 Task: Create a due date automation trigger when advanced on, 2 hours after a card is due add basic assigned to member @aryan.
Action: Mouse moved to (1235, 339)
Screenshot: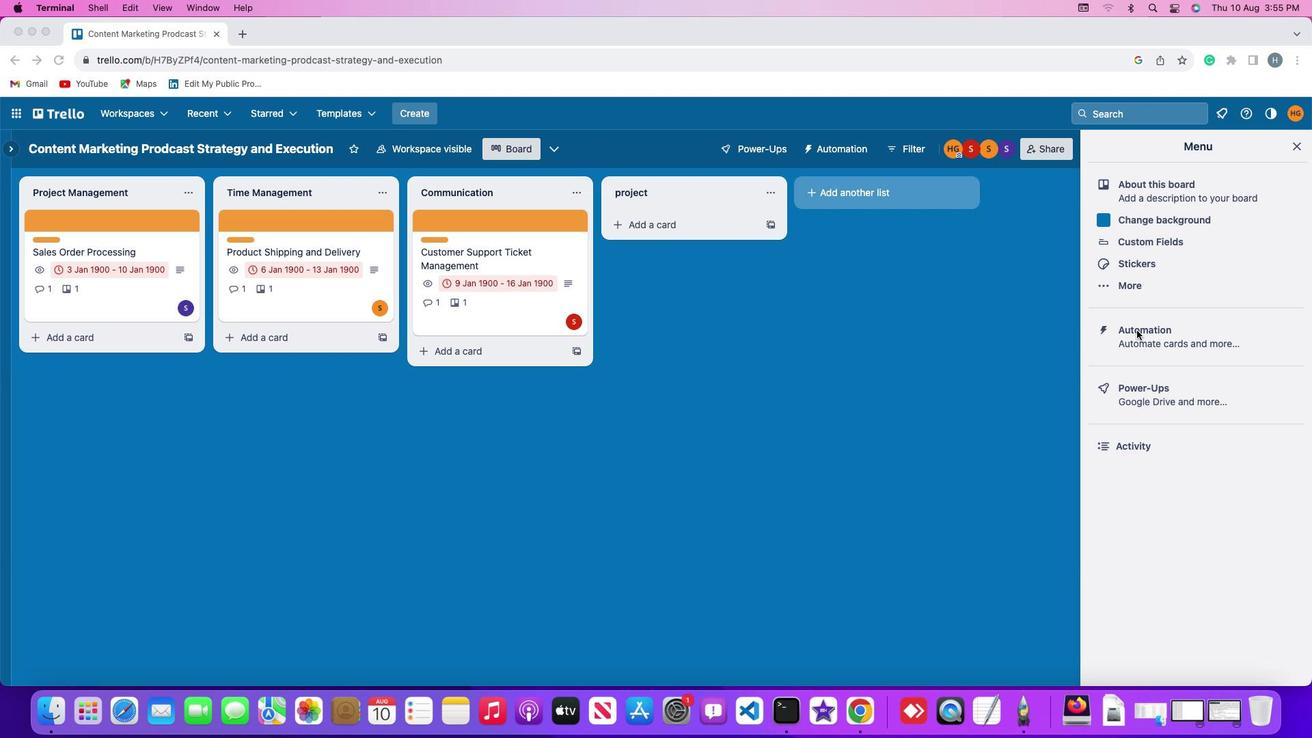 
Action: Mouse pressed left at (1235, 339)
Screenshot: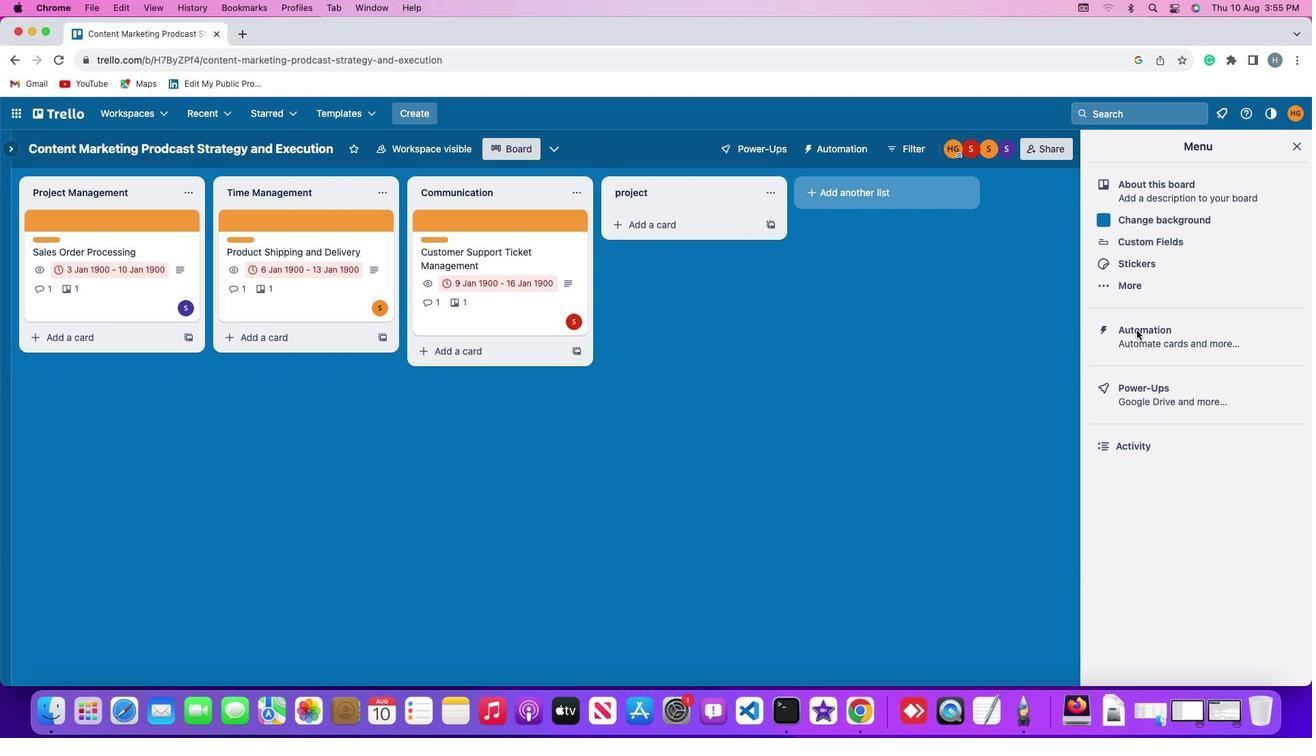 
Action: Mouse pressed left at (1235, 339)
Screenshot: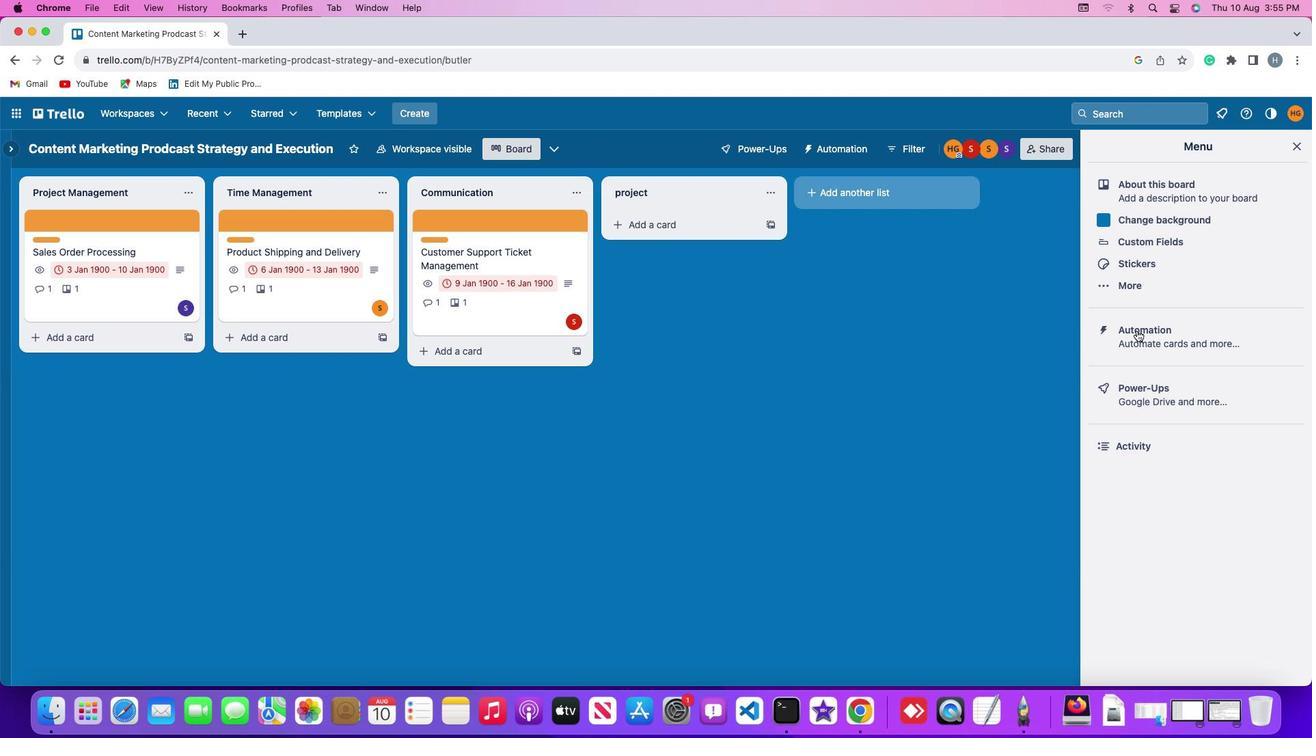 
Action: Mouse moved to (15, 332)
Screenshot: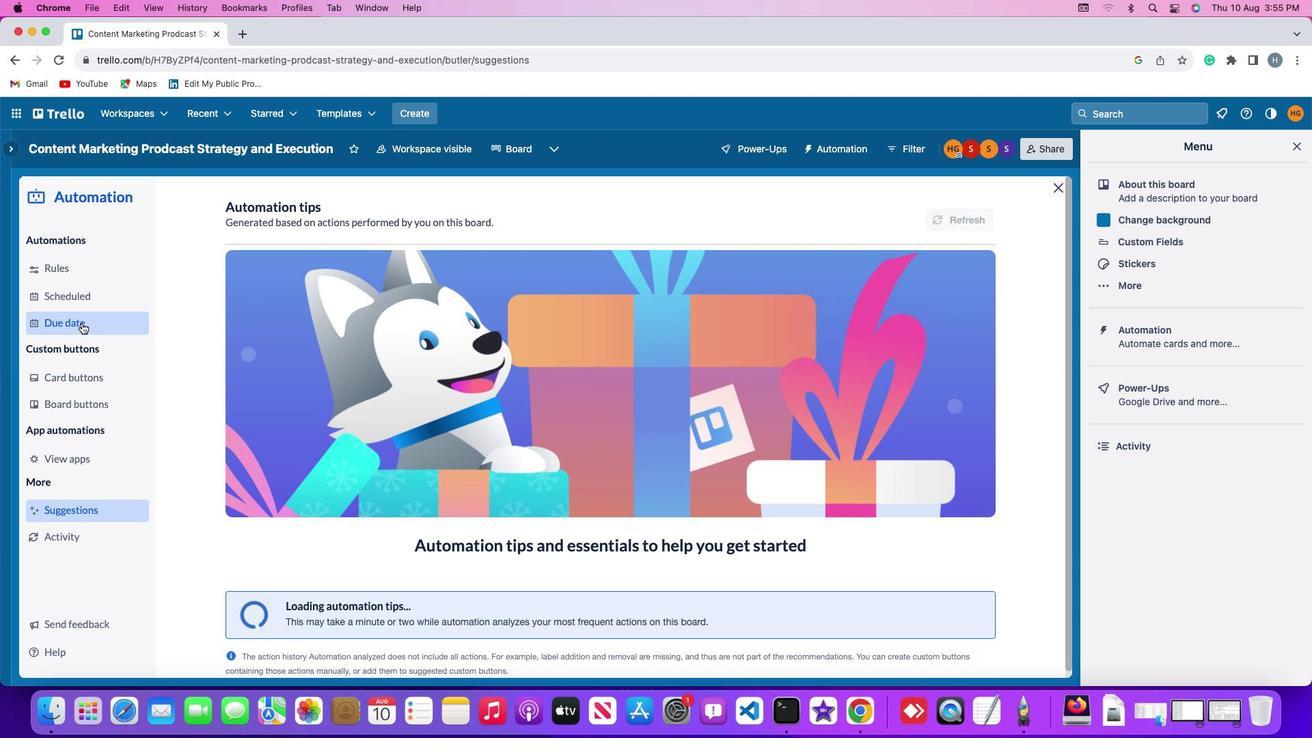 
Action: Mouse pressed left at (15, 332)
Screenshot: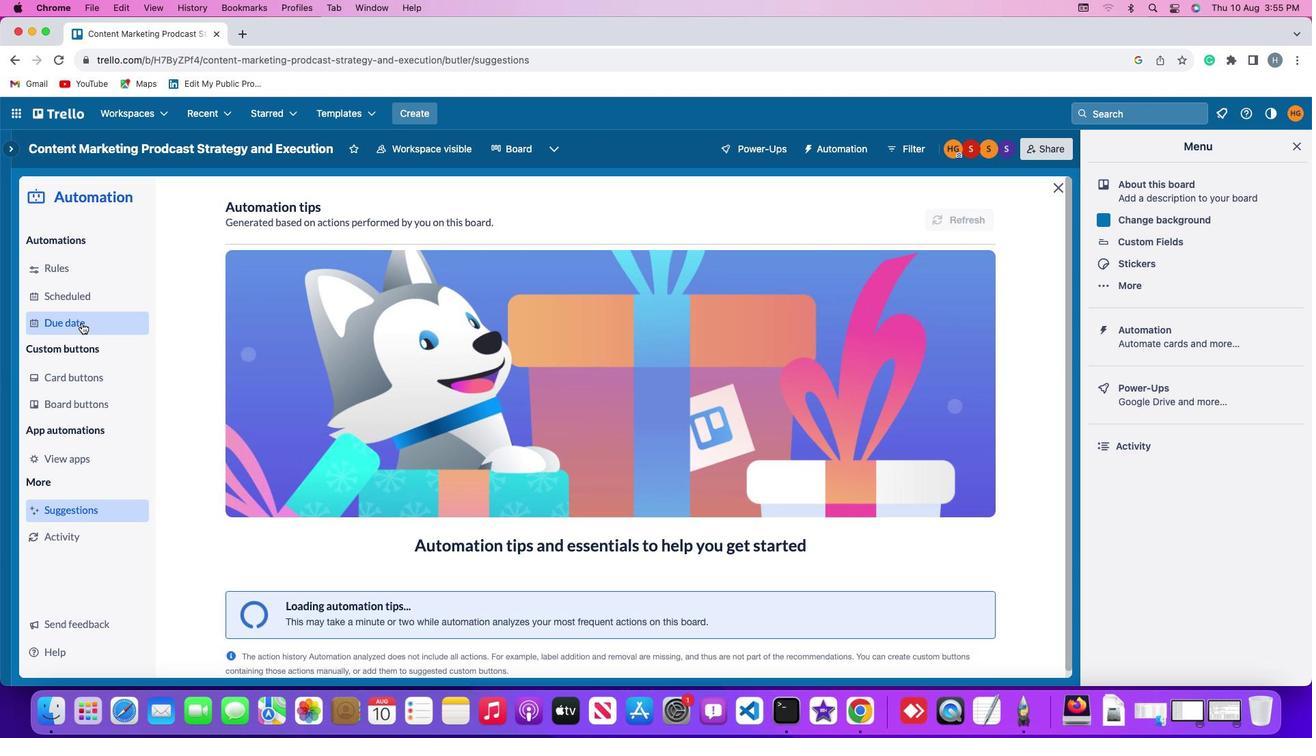 
Action: Mouse moved to (975, 212)
Screenshot: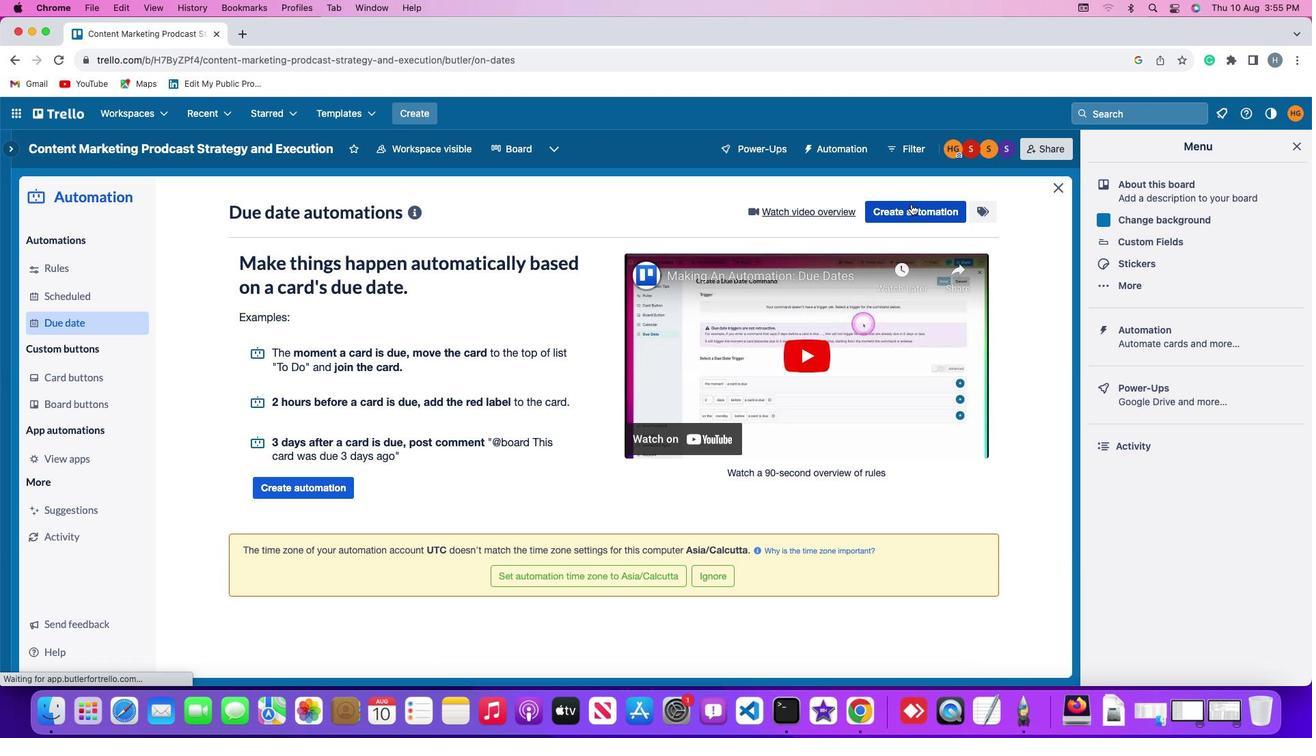 
Action: Mouse pressed left at (975, 212)
Screenshot: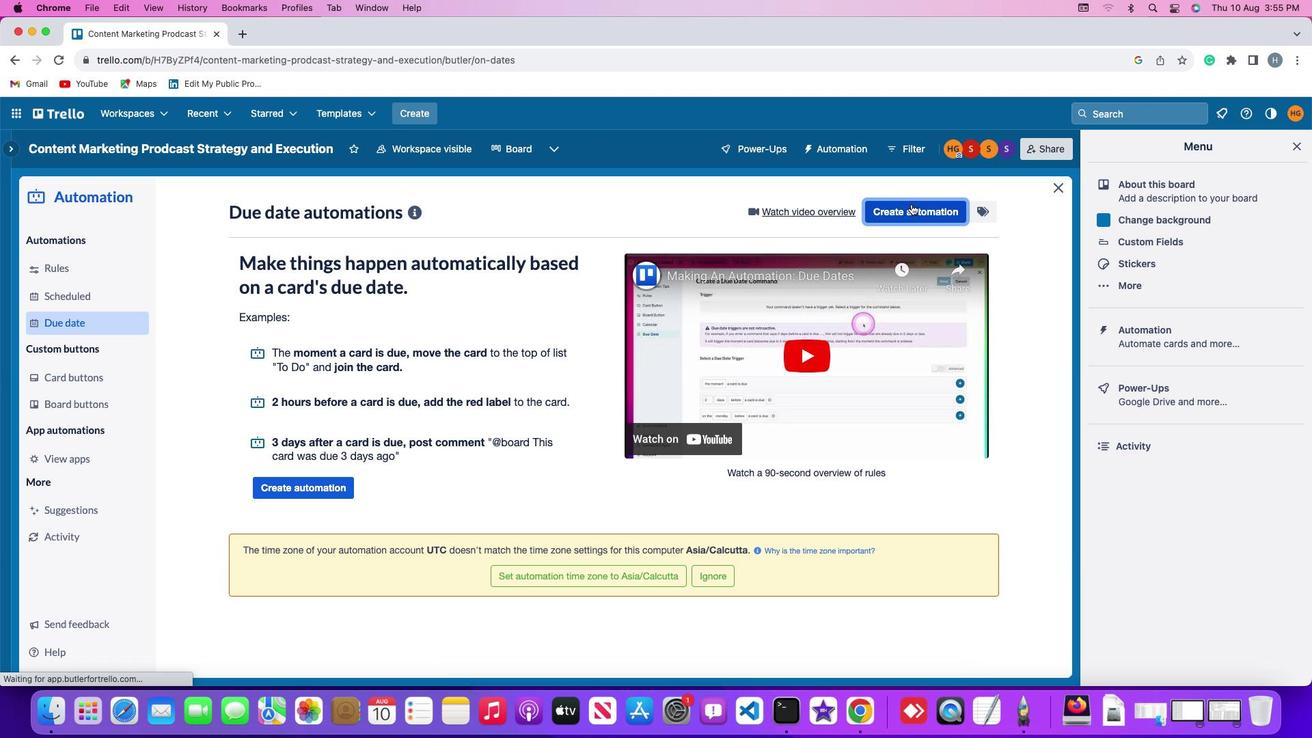 
Action: Mouse moved to (228, 354)
Screenshot: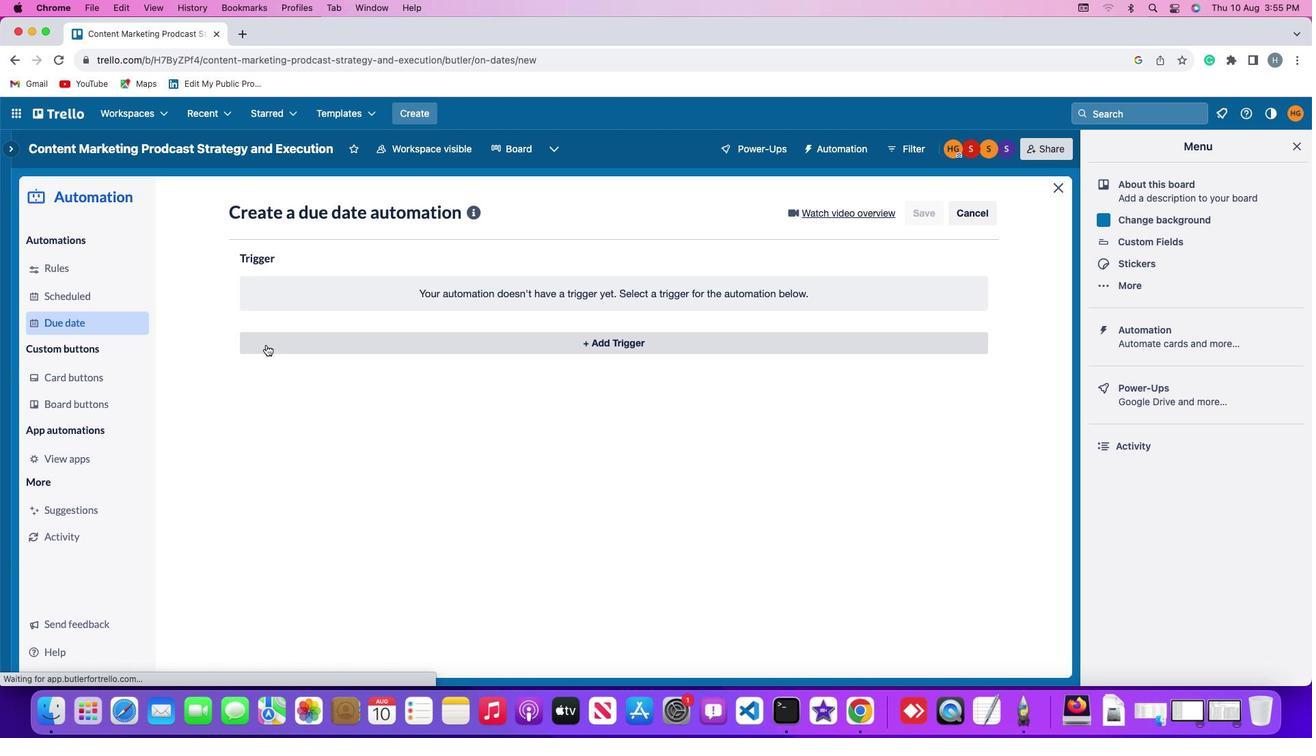 
Action: Mouse pressed left at (228, 354)
Screenshot: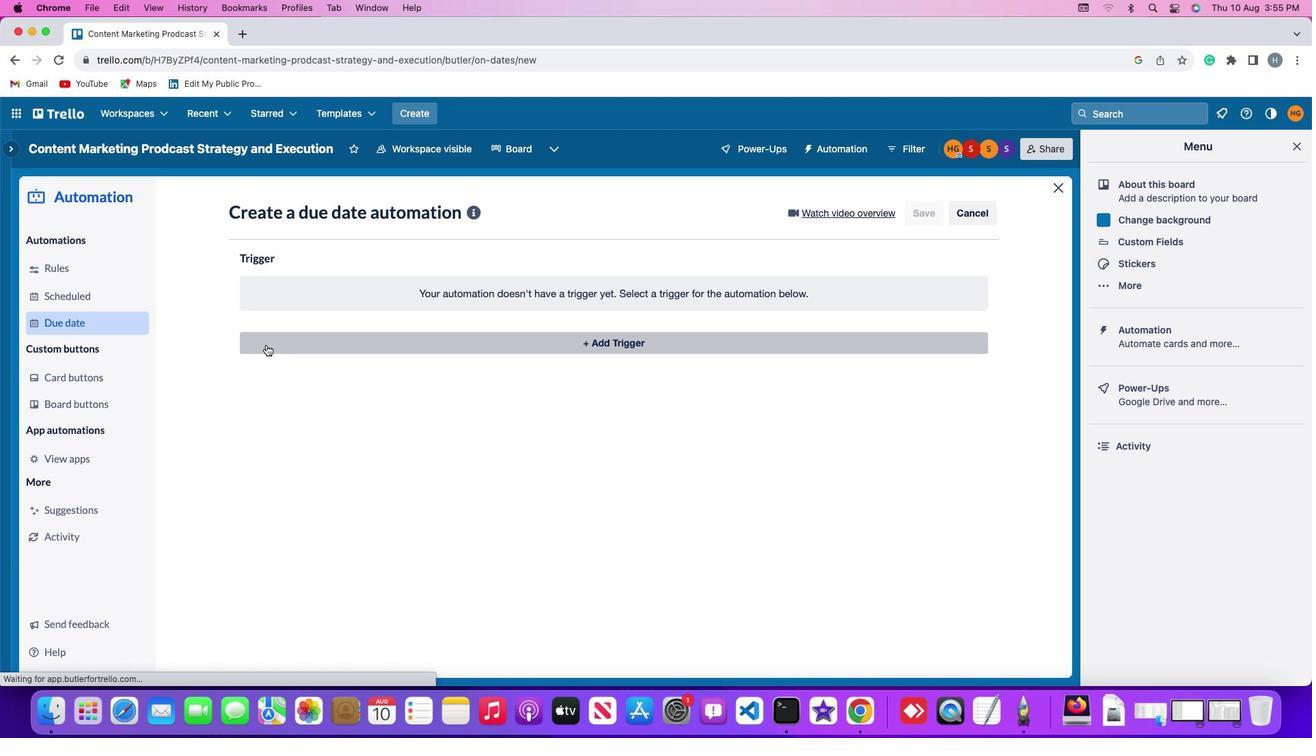 
Action: Mouse moved to (231, 556)
Screenshot: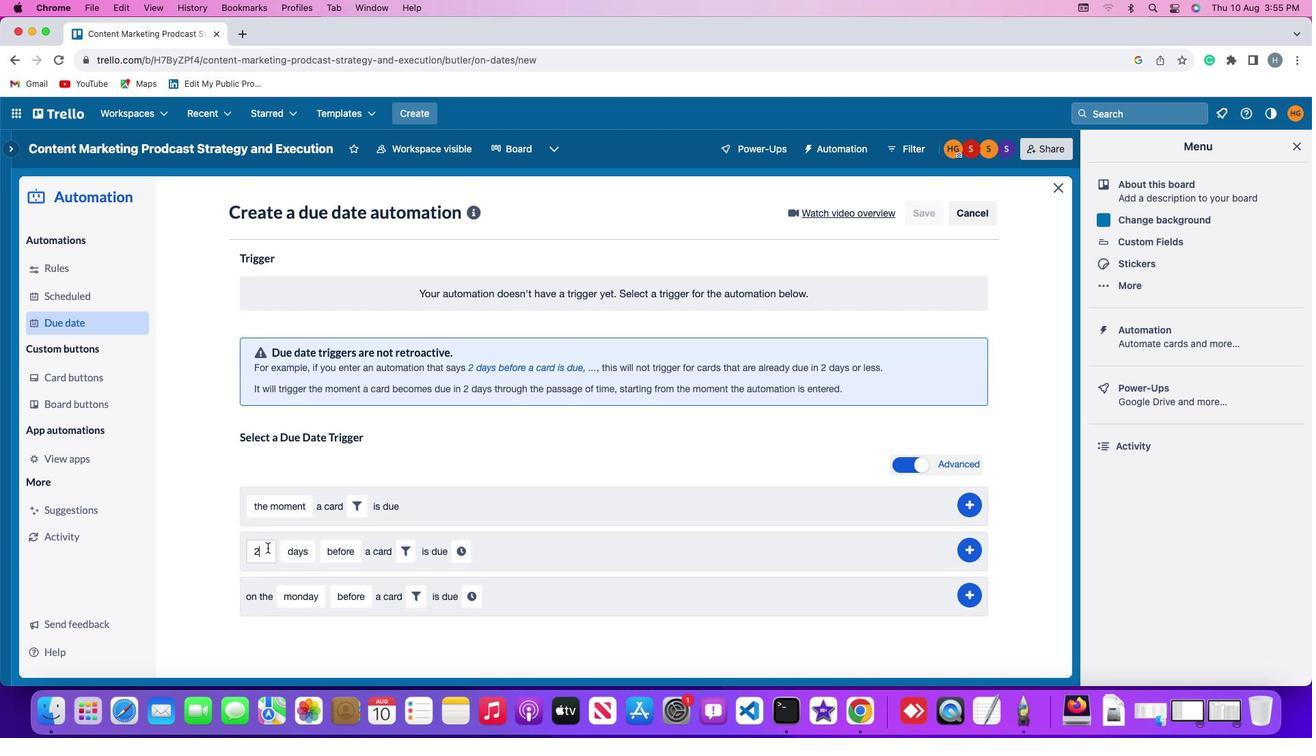 
Action: Mouse pressed left at (231, 556)
Screenshot: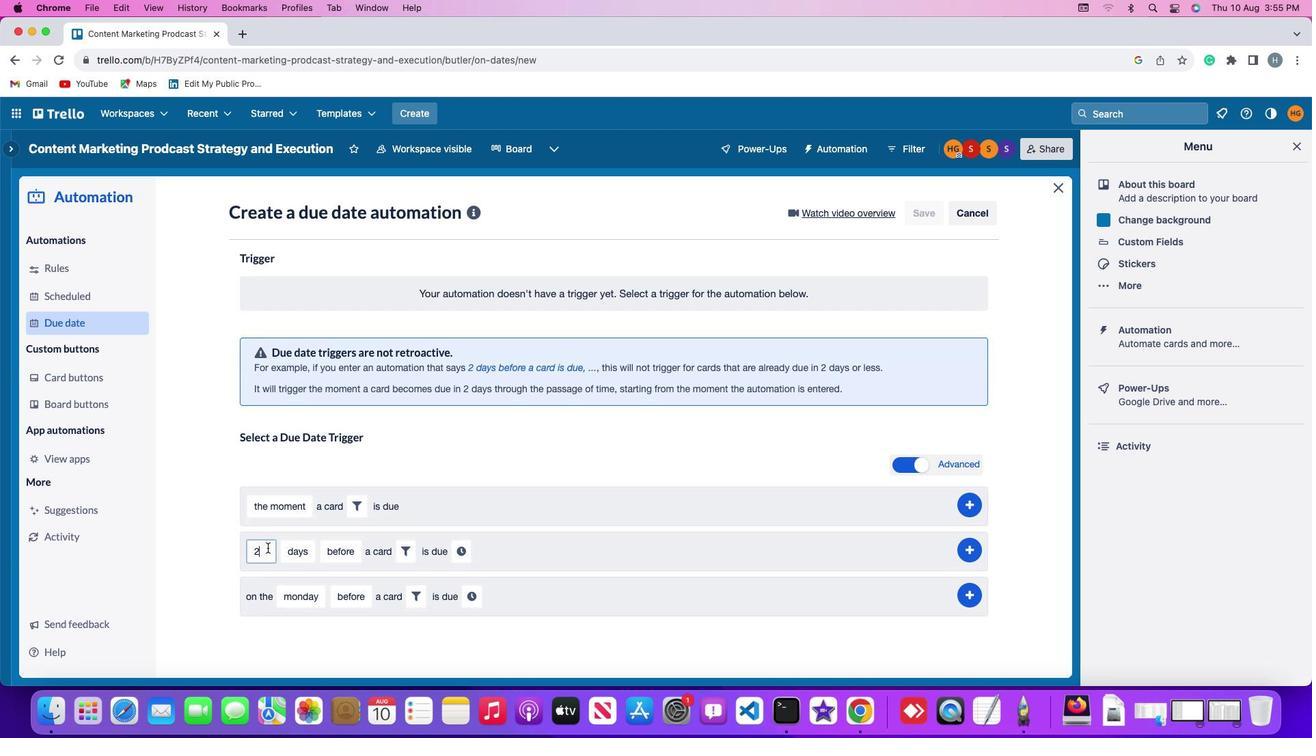 
Action: Mouse moved to (231, 557)
Screenshot: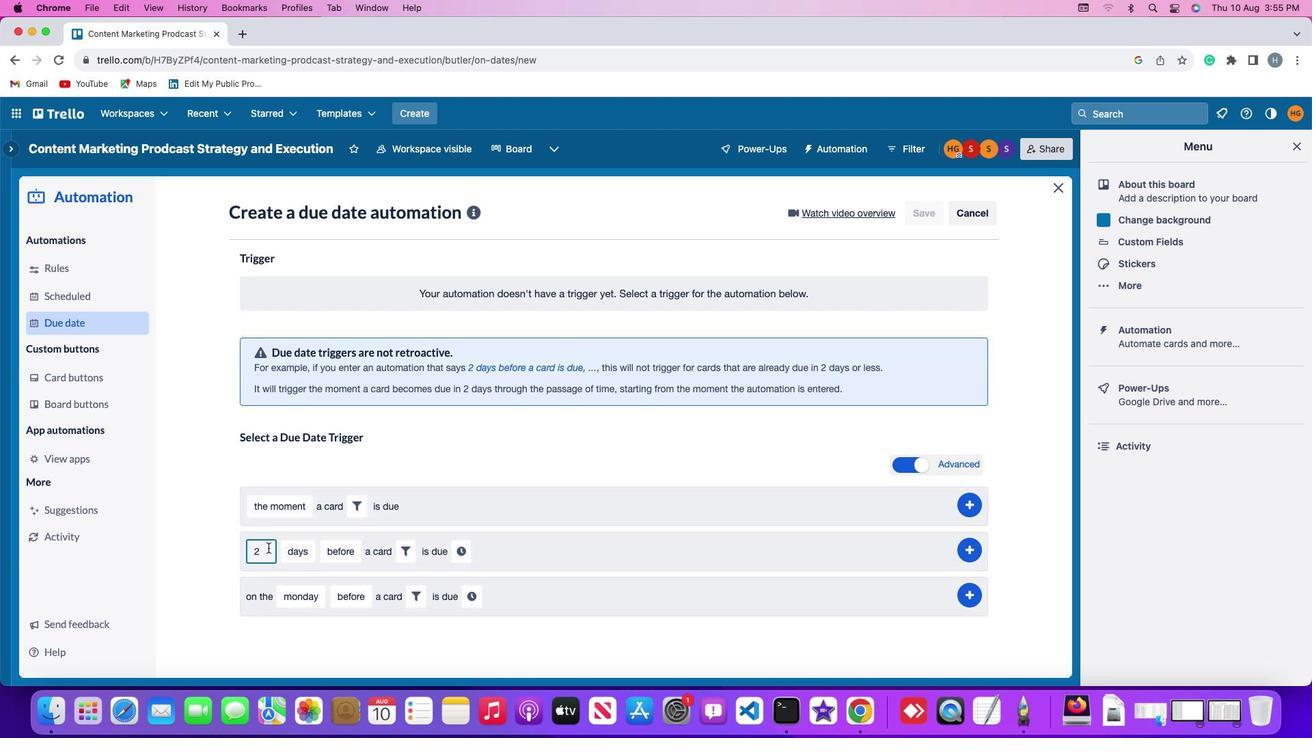 
Action: Key pressed Key.backspace
Screenshot: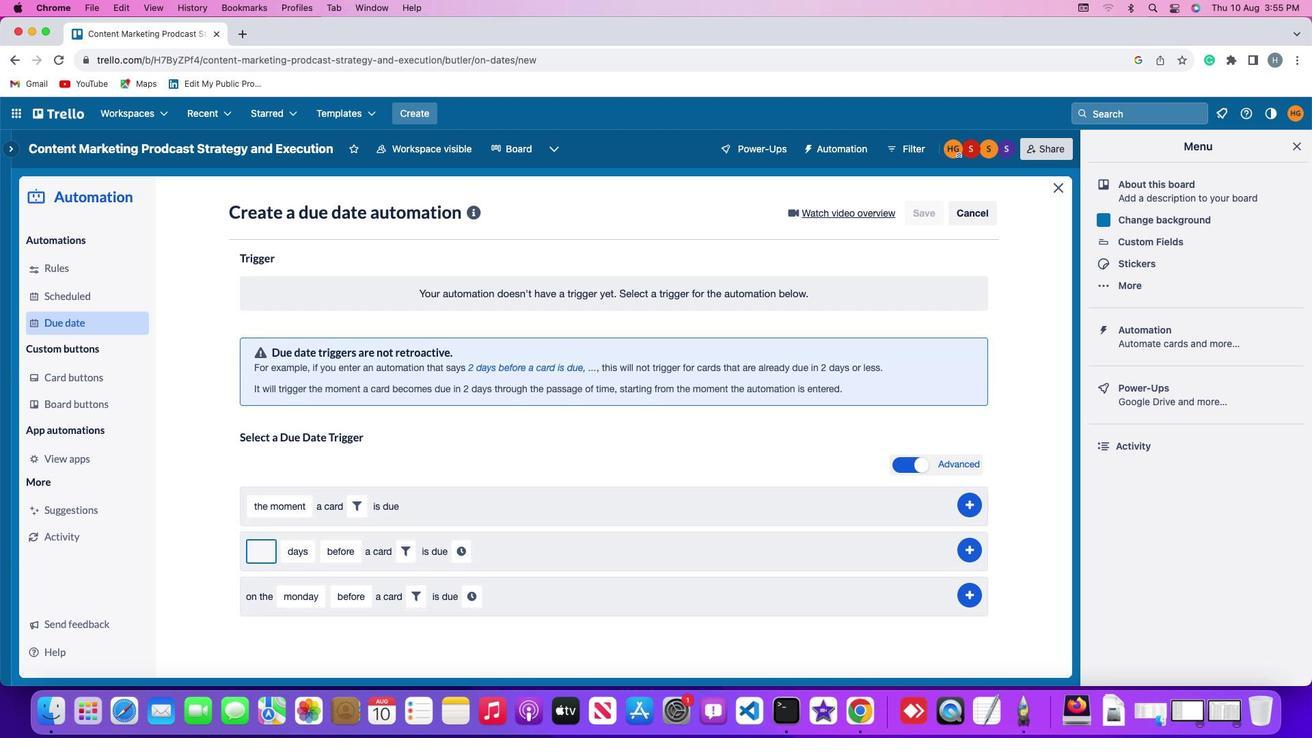 
Action: Mouse moved to (231, 557)
Screenshot: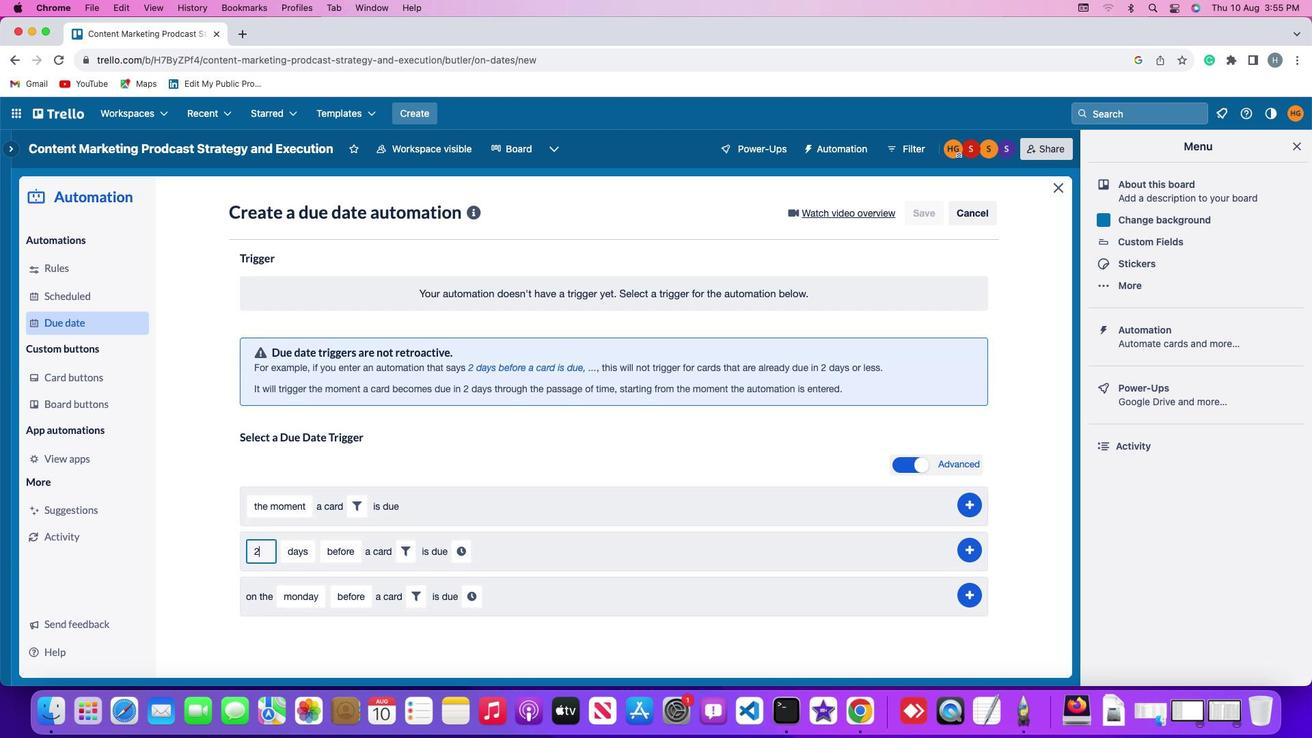 
Action: Key pressed '2'
Screenshot: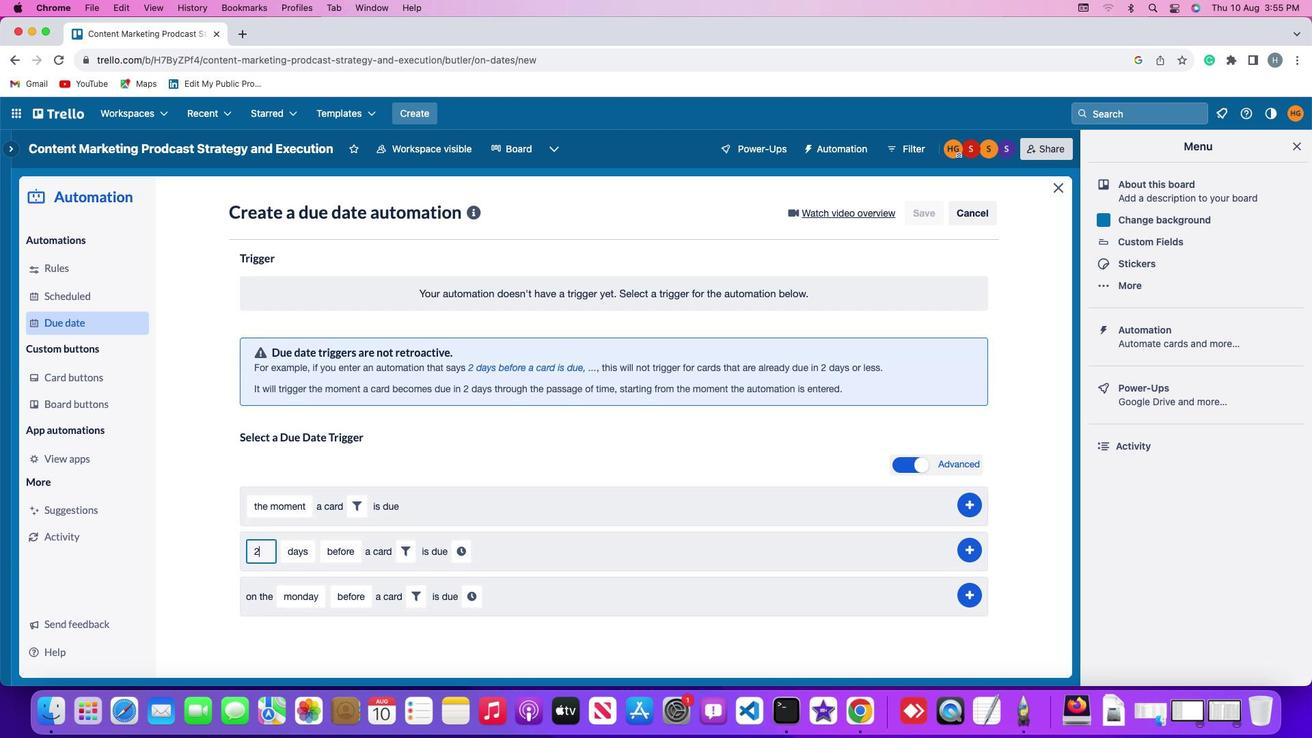 
Action: Mouse moved to (261, 560)
Screenshot: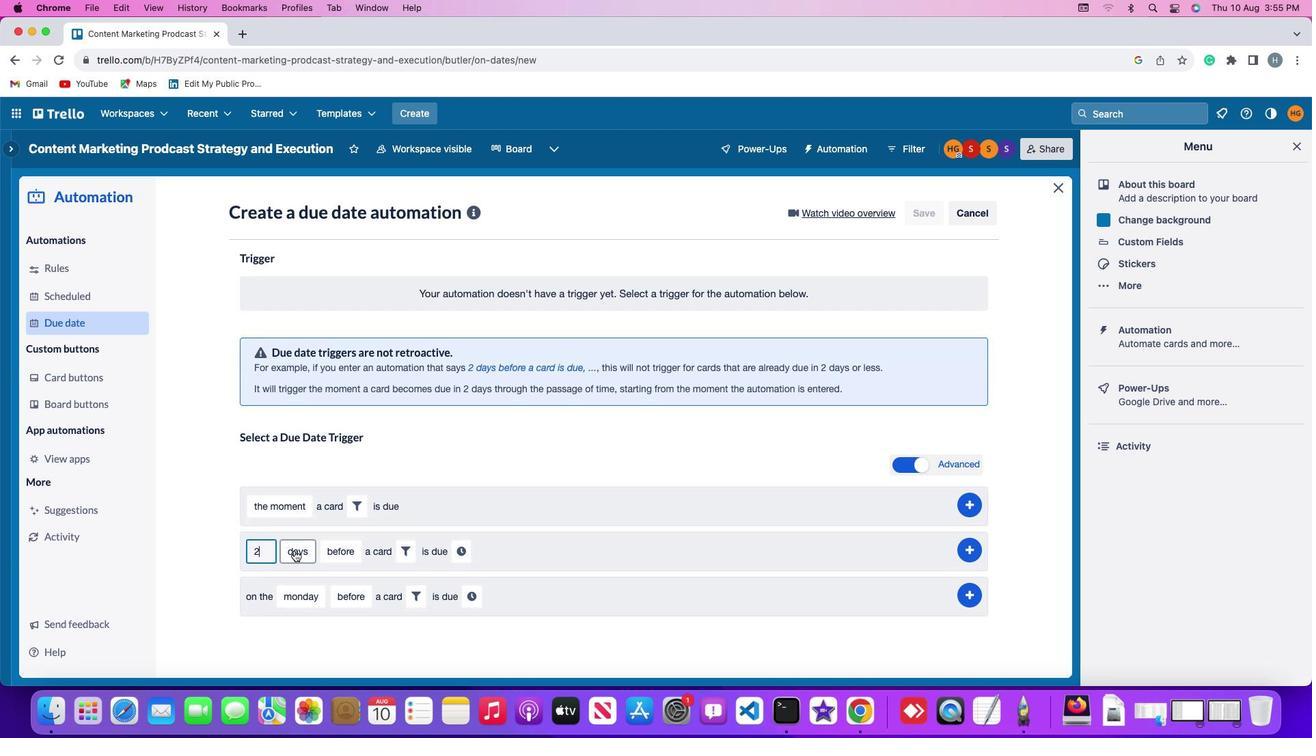 
Action: Mouse pressed left at (261, 560)
Screenshot: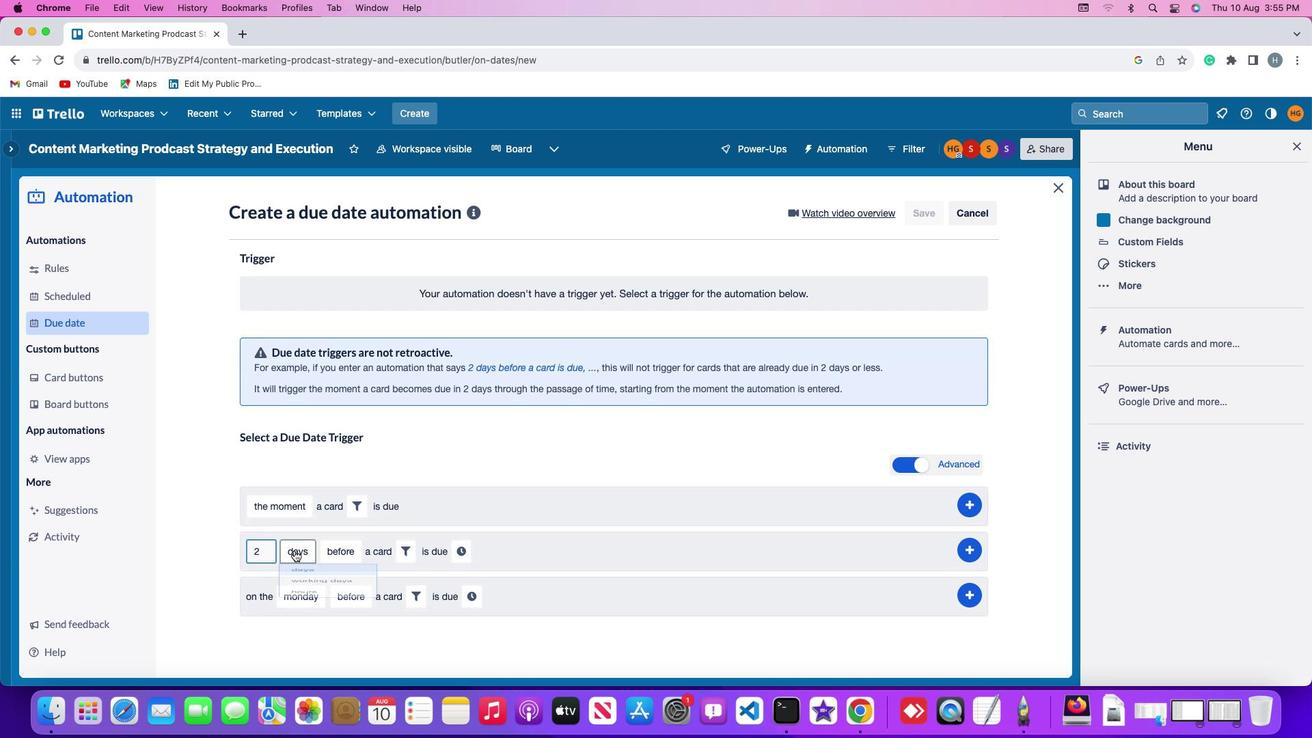 
Action: Mouse moved to (277, 636)
Screenshot: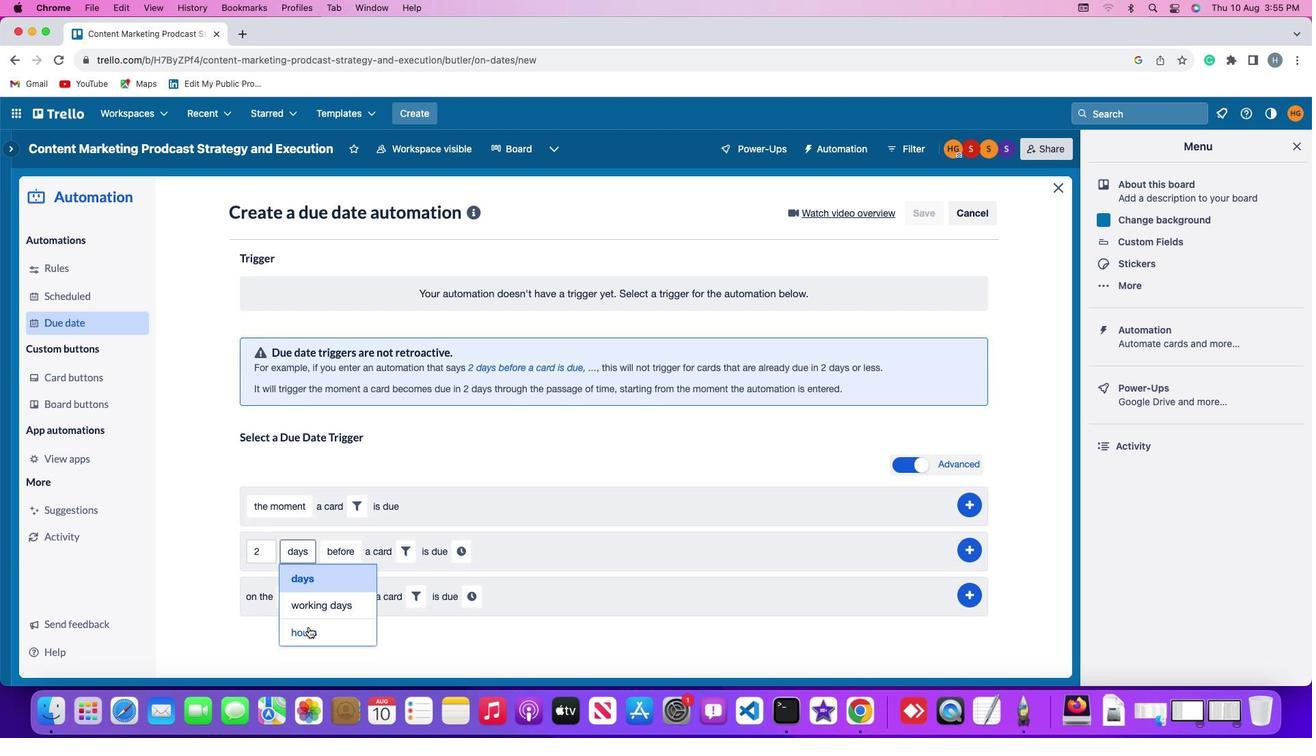 
Action: Mouse pressed left at (277, 636)
Screenshot: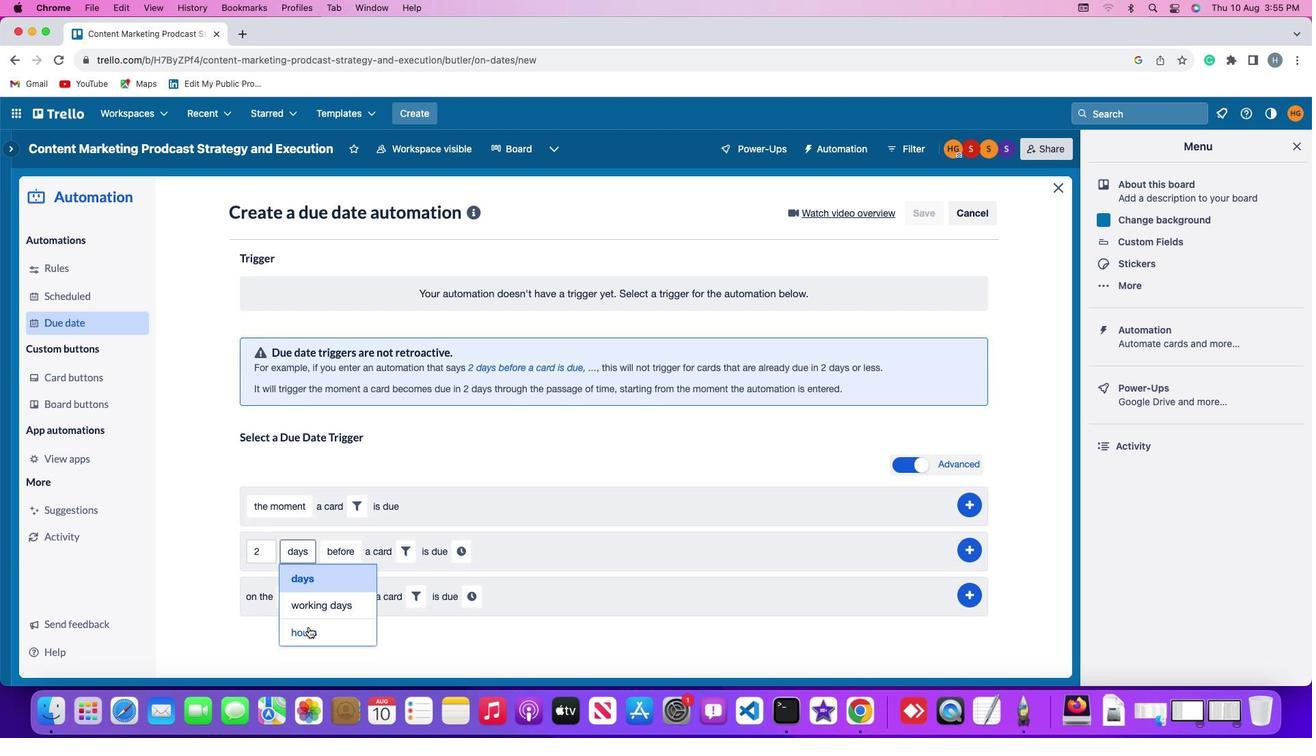 
Action: Mouse moved to (316, 556)
Screenshot: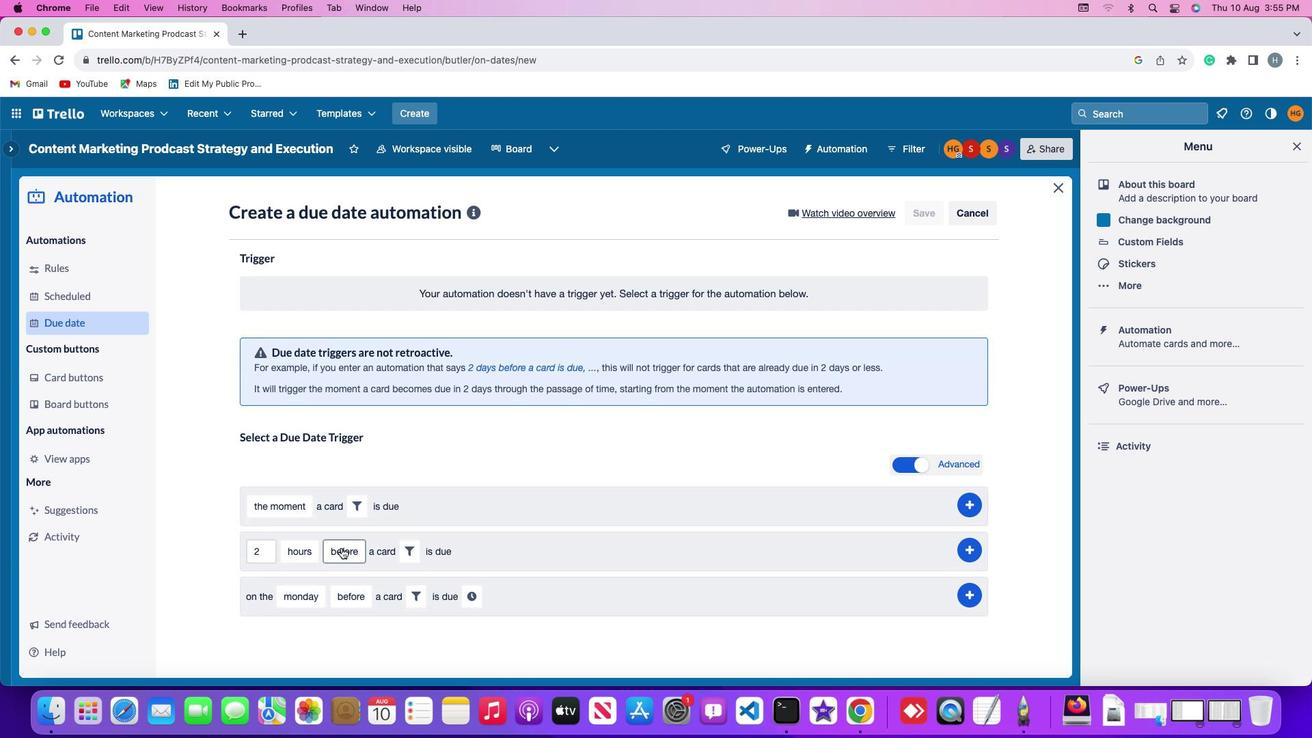 
Action: Mouse pressed left at (316, 556)
Screenshot: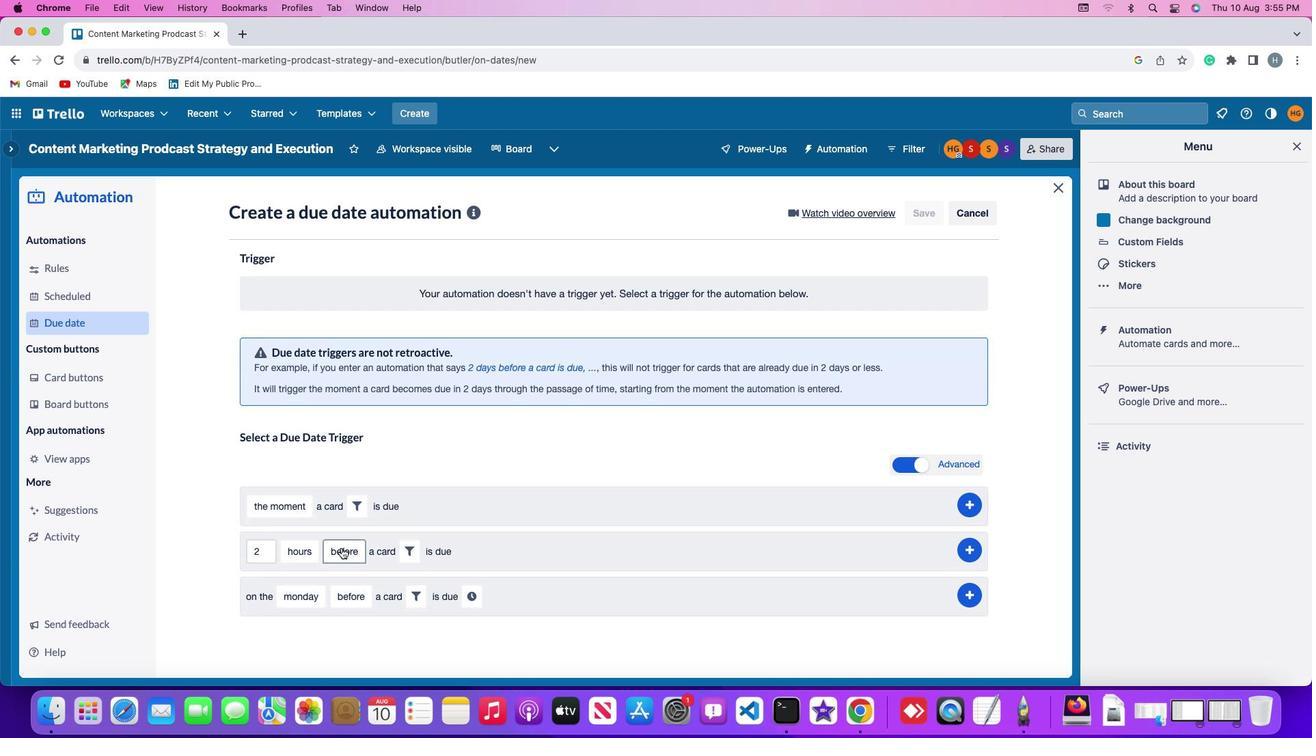 
Action: Mouse moved to (317, 614)
Screenshot: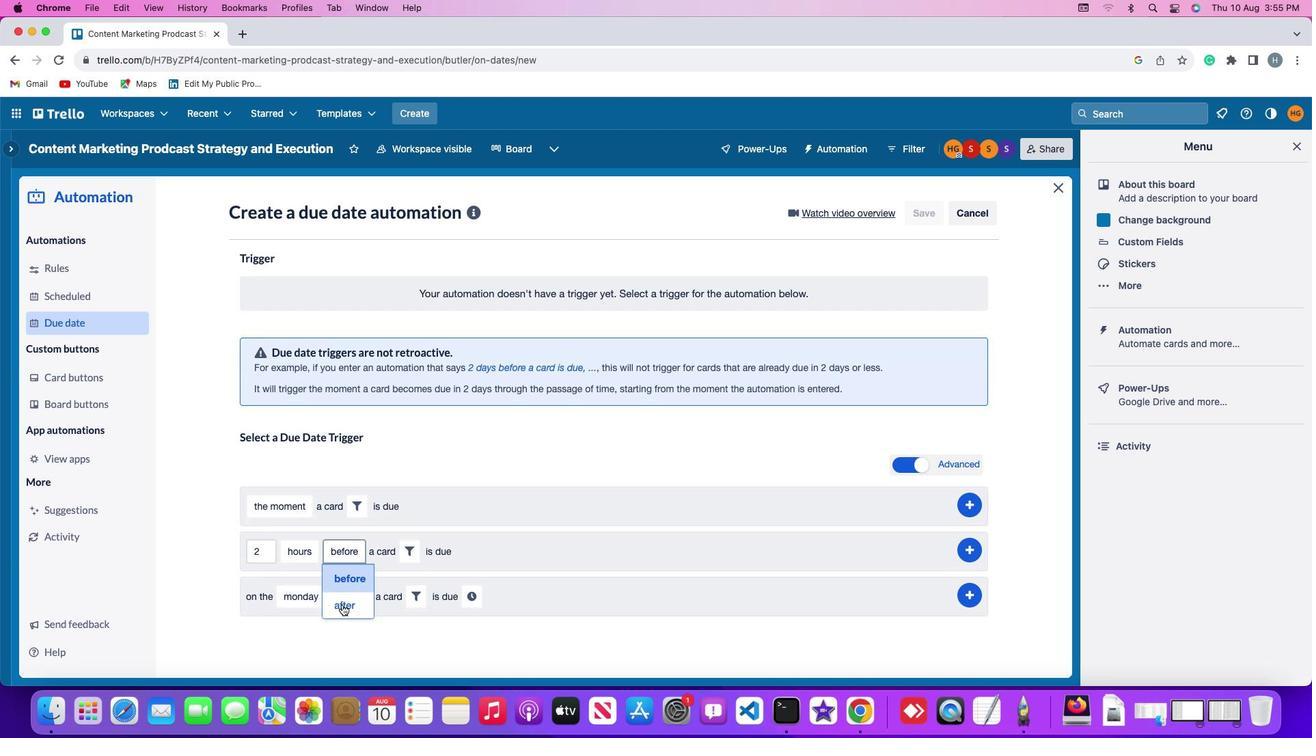 
Action: Mouse pressed left at (317, 614)
Screenshot: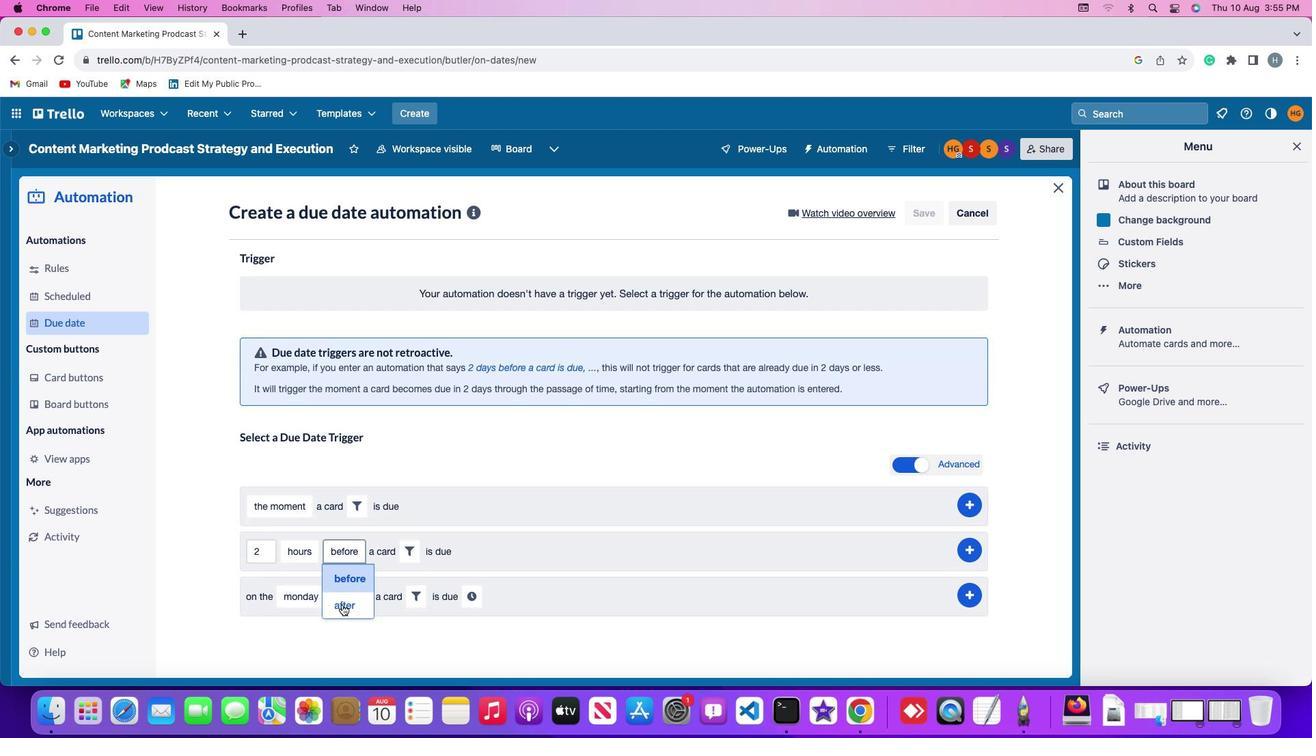 
Action: Mouse moved to (388, 562)
Screenshot: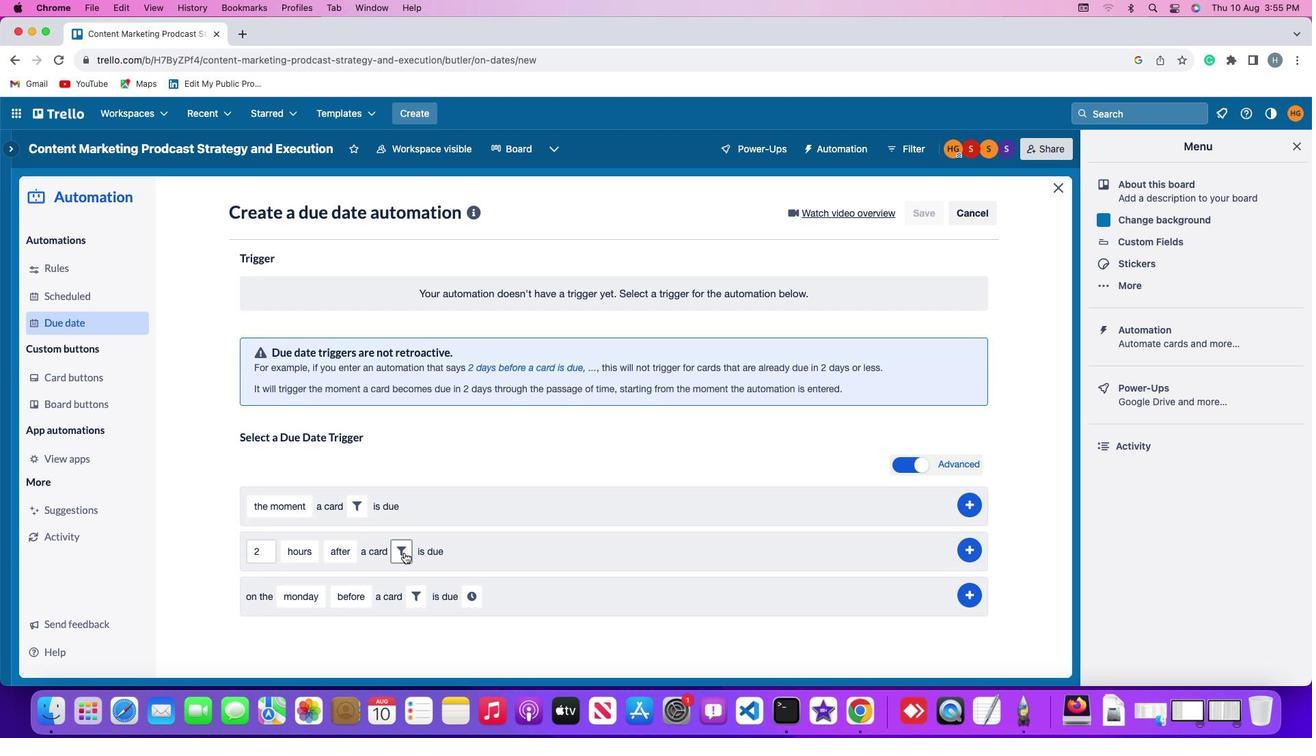 
Action: Mouse pressed left at (388, 562)
Screenshot: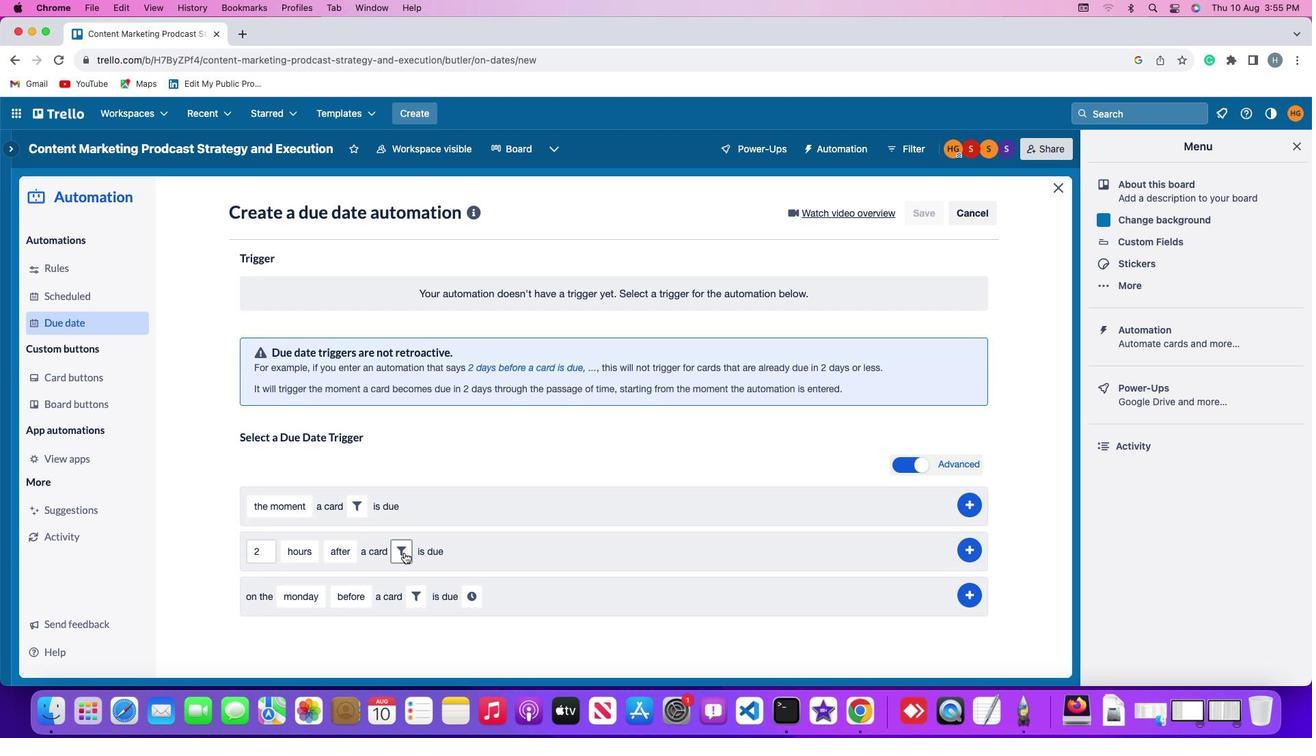 
Action: Mouse moved to (341, 643)
Screenshot: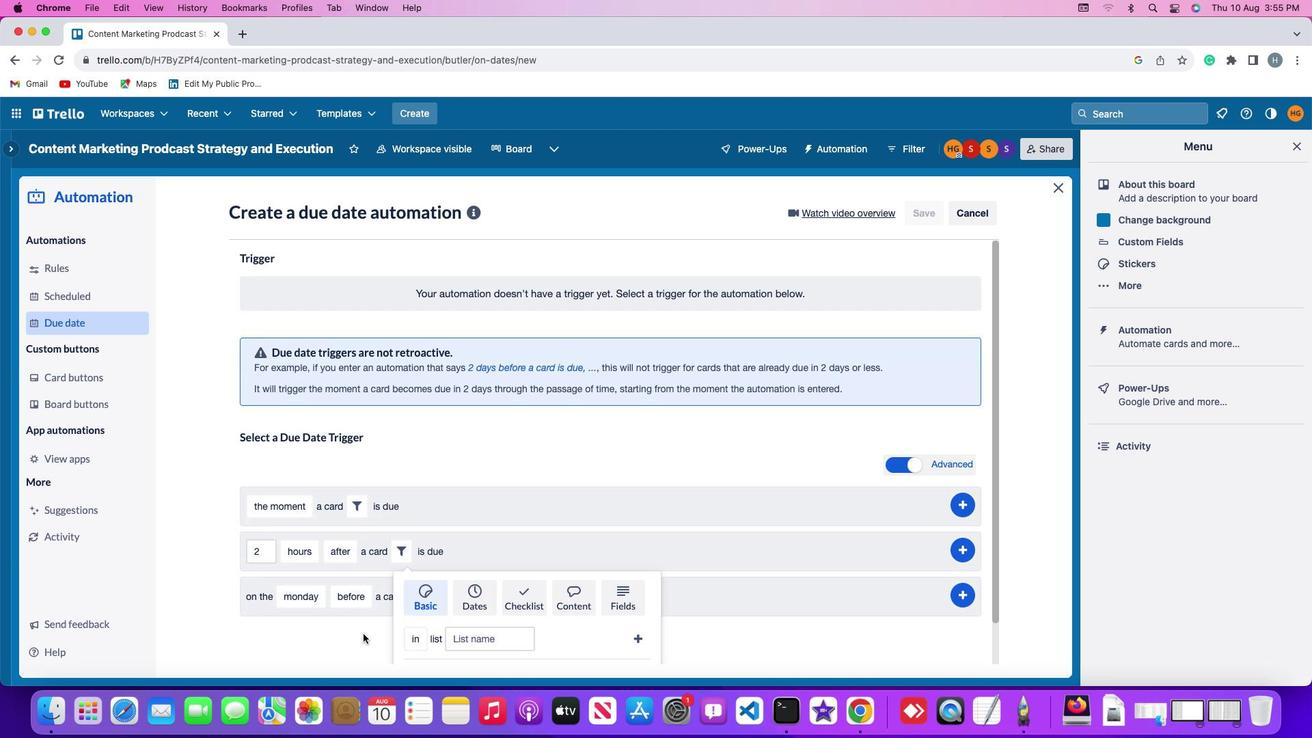 
Action: Mouse scrolled (341, 643) with delta (-77, 8)
Screenshot: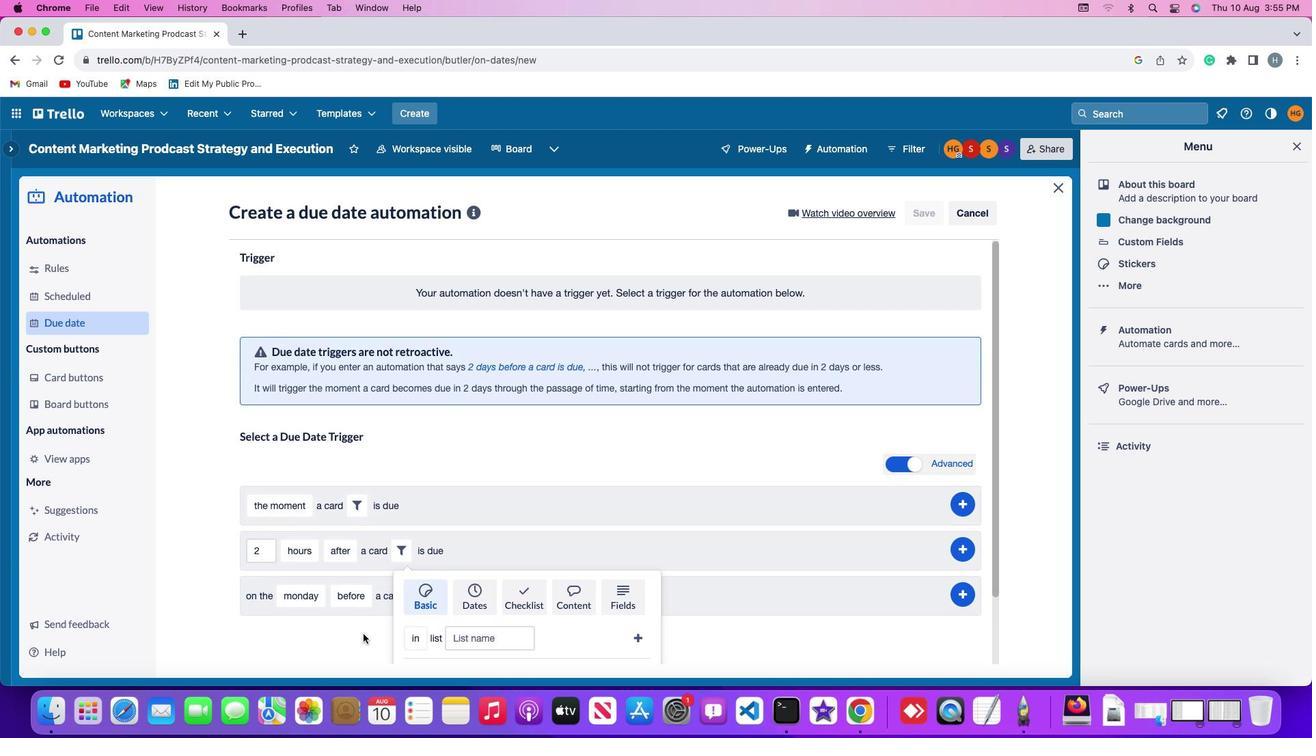 
Action: Mouse scrolled (341, 643) with delta (-77, 8)
Screenshot: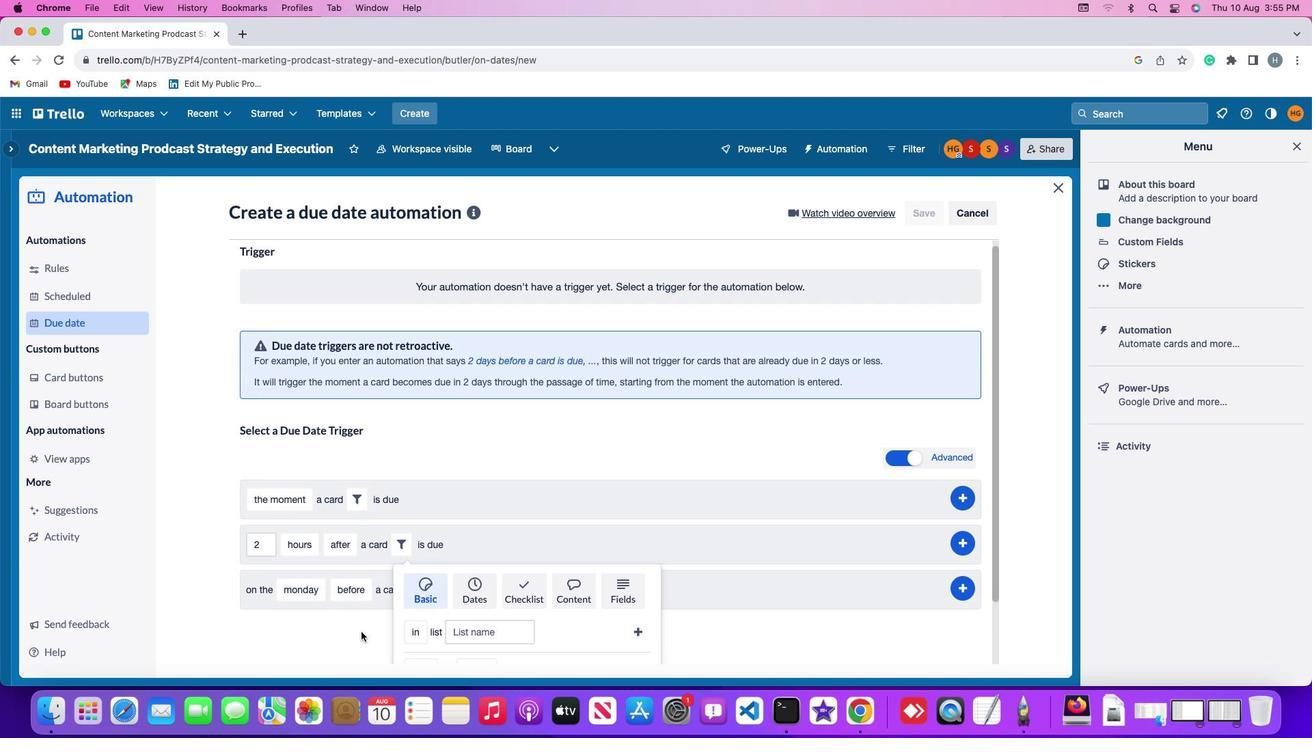 
Action: Mouse moved to (341, 643)
Screenshot: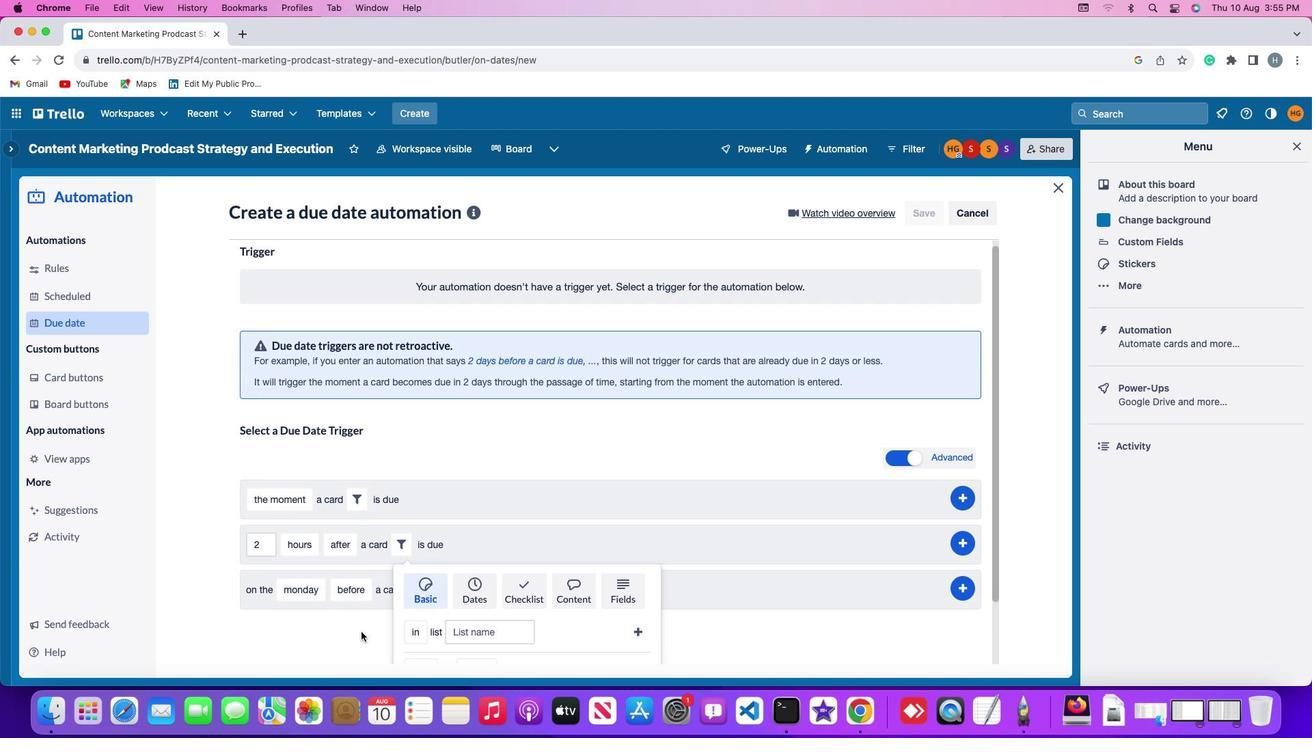 
Action: Mouse scrolled (341, 643) with delta (-77, 6)
Screenshot: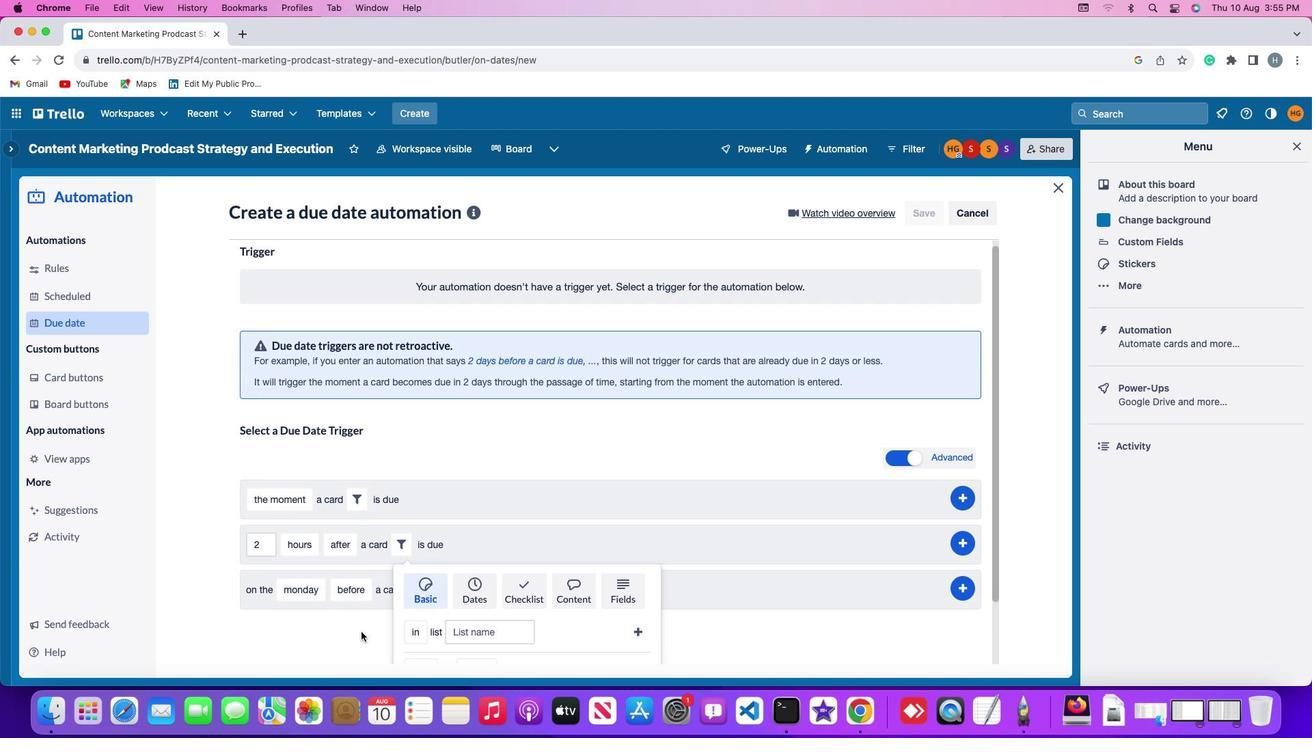 
Action: Mouse moved to (341, 642)
Screenshot: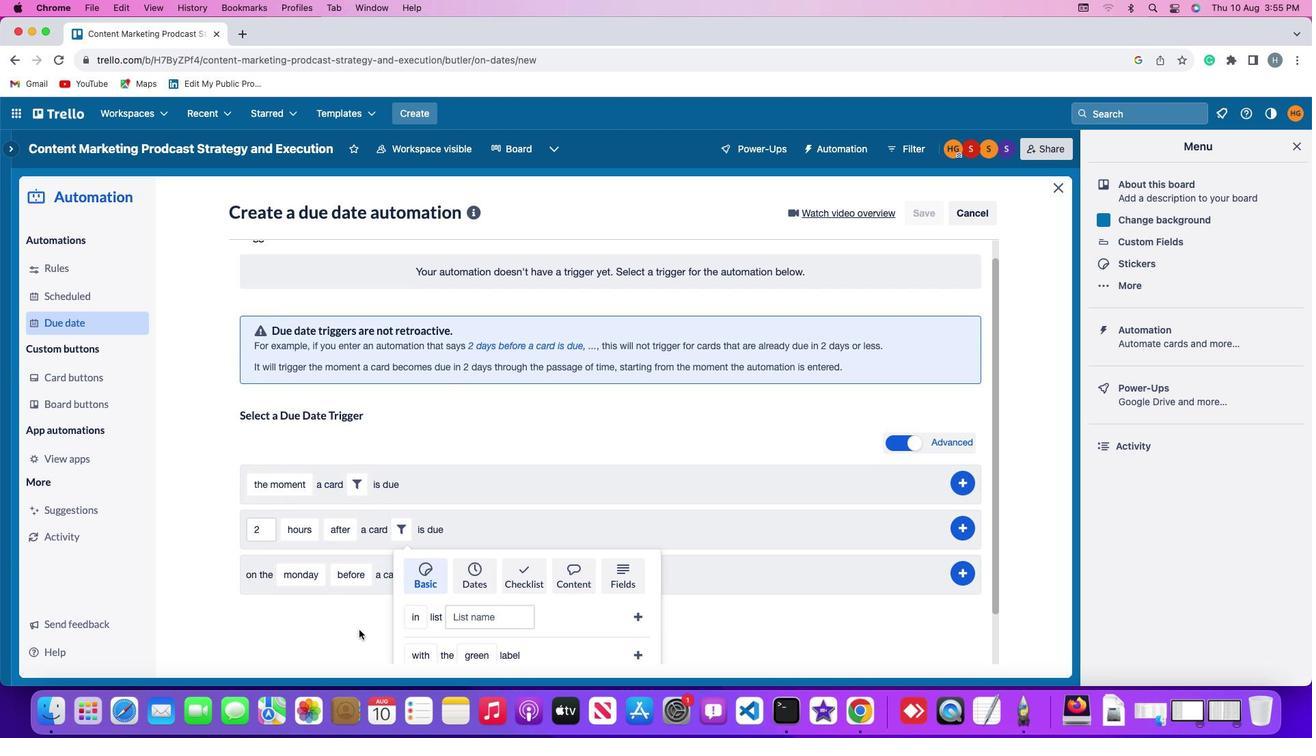 
Action: Mouse scrolled (341, 642) with delta (-77, 5)
Screenshot: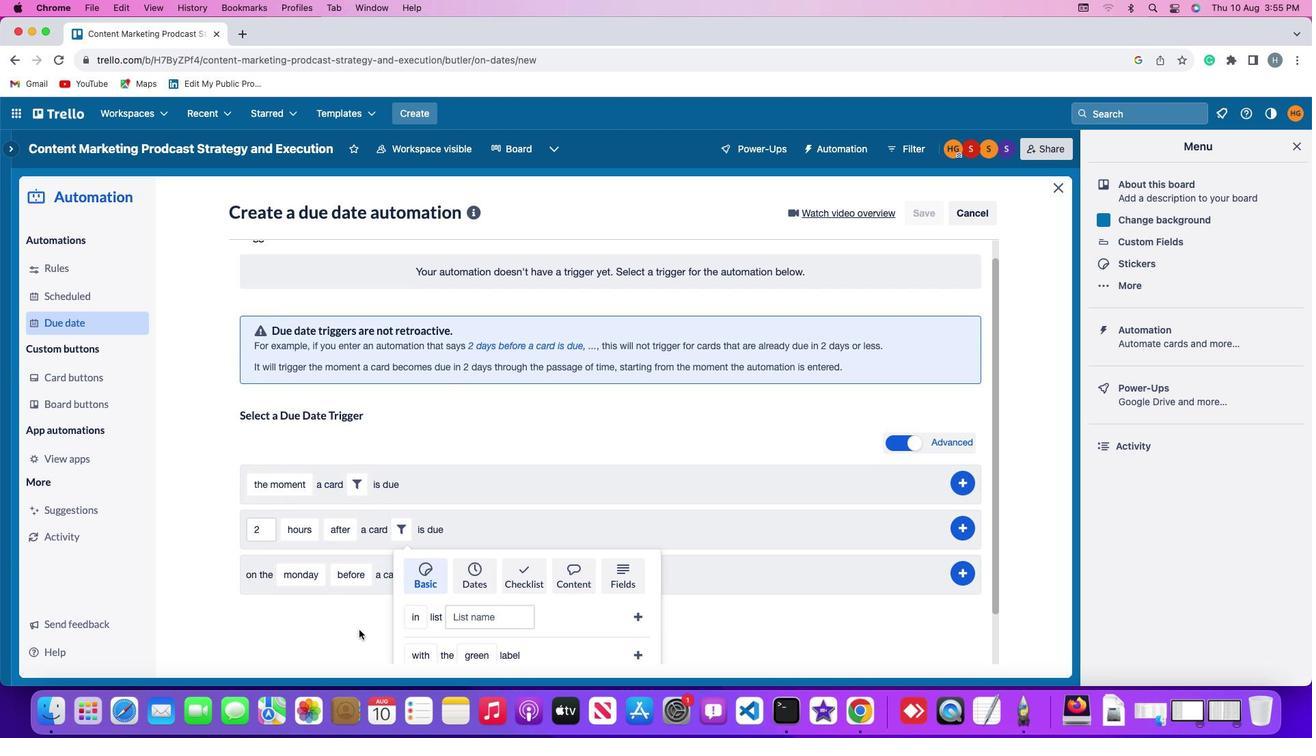 
Action: Mouse moved to (337, 639)
Screenshot: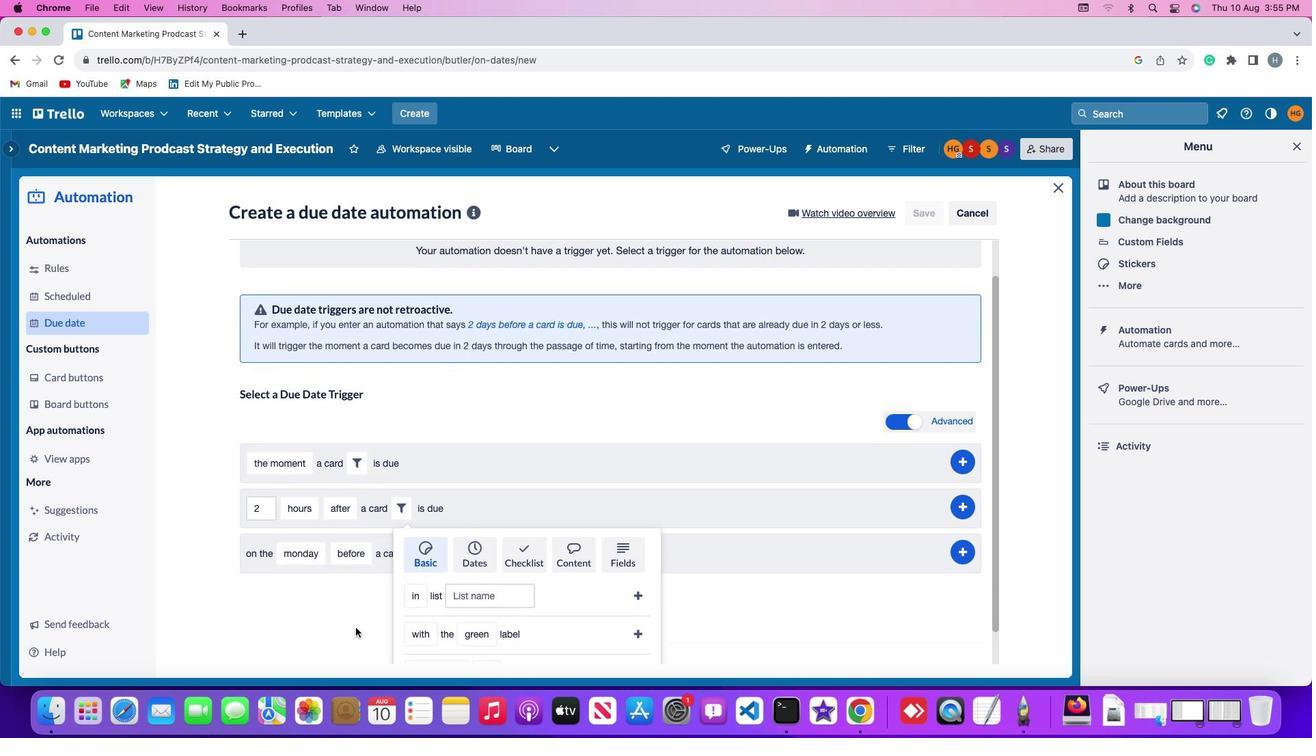 
Action: Mouse scrolled (337, 639) with delta (-77, 5)
Screenshot: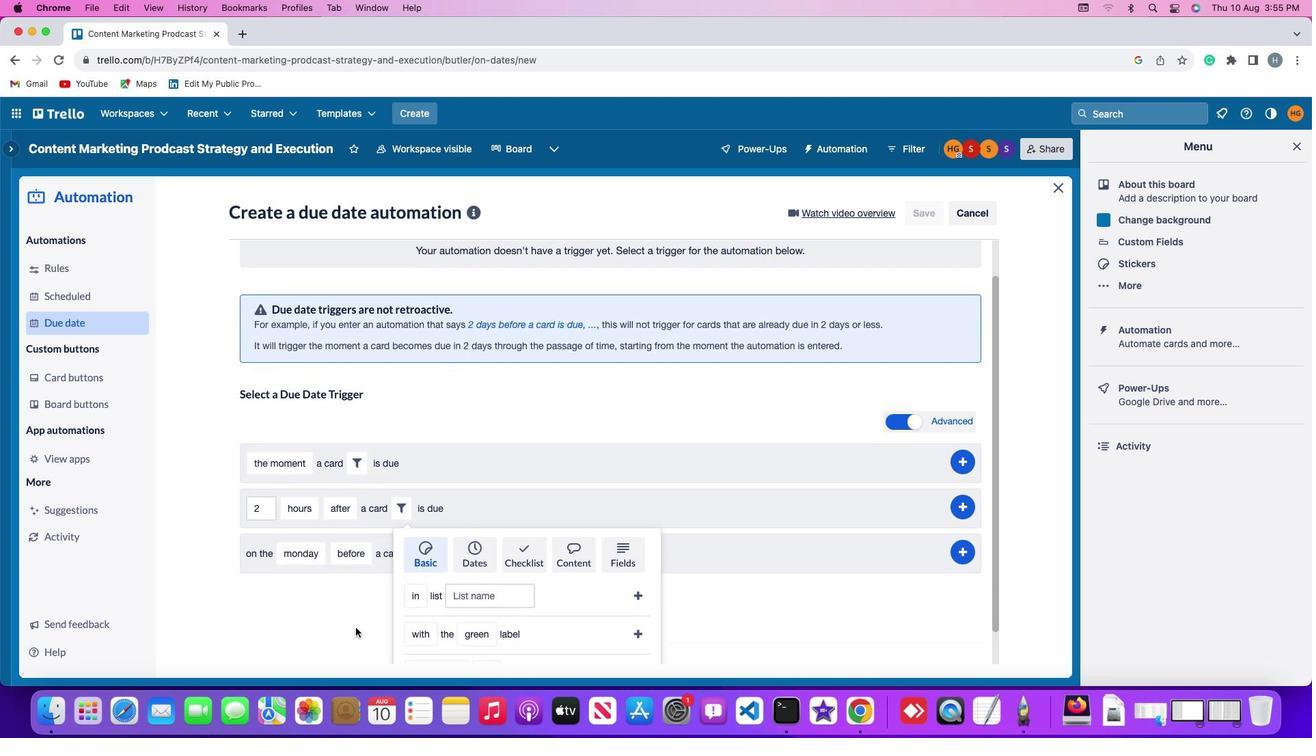 
Action: Mouse moved to (415, 637)
Screenshot: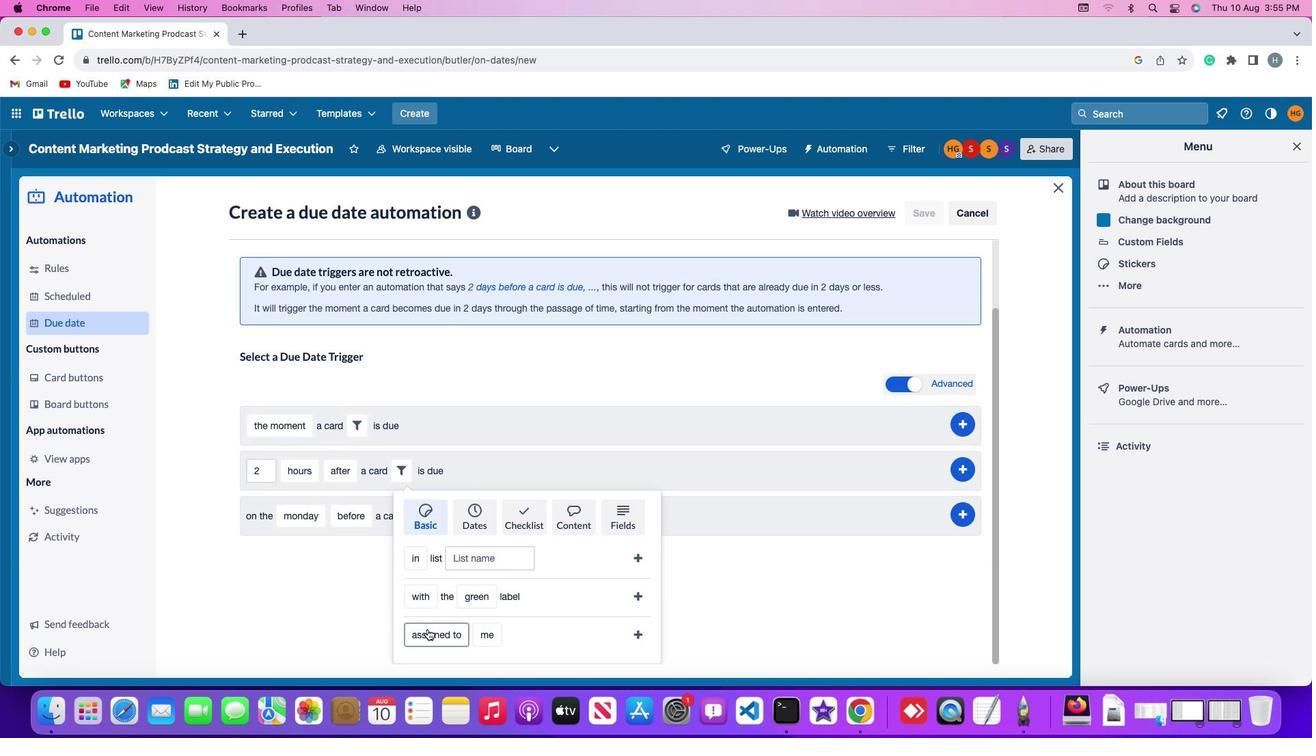 
Action: Mouse pressed left at (415, 637)
Screenshot: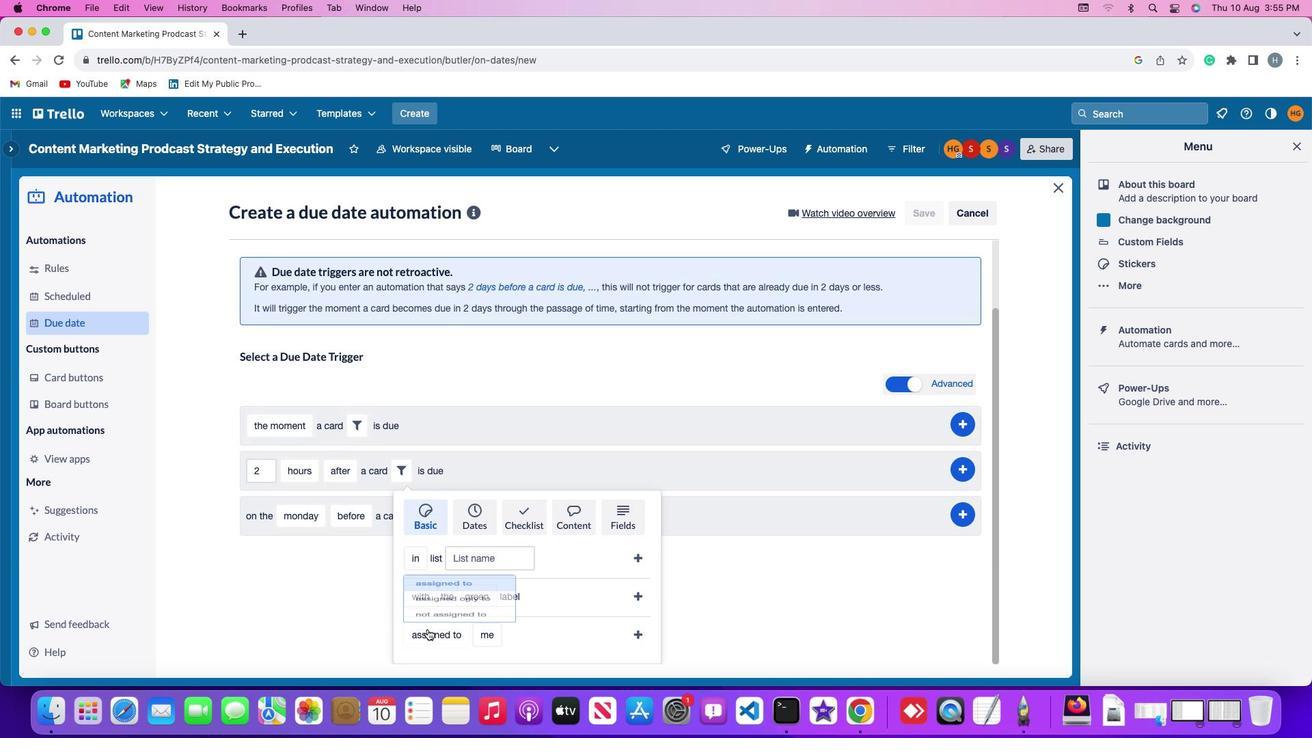 
Action: Mouse moved to (443, 569)
Screenshot: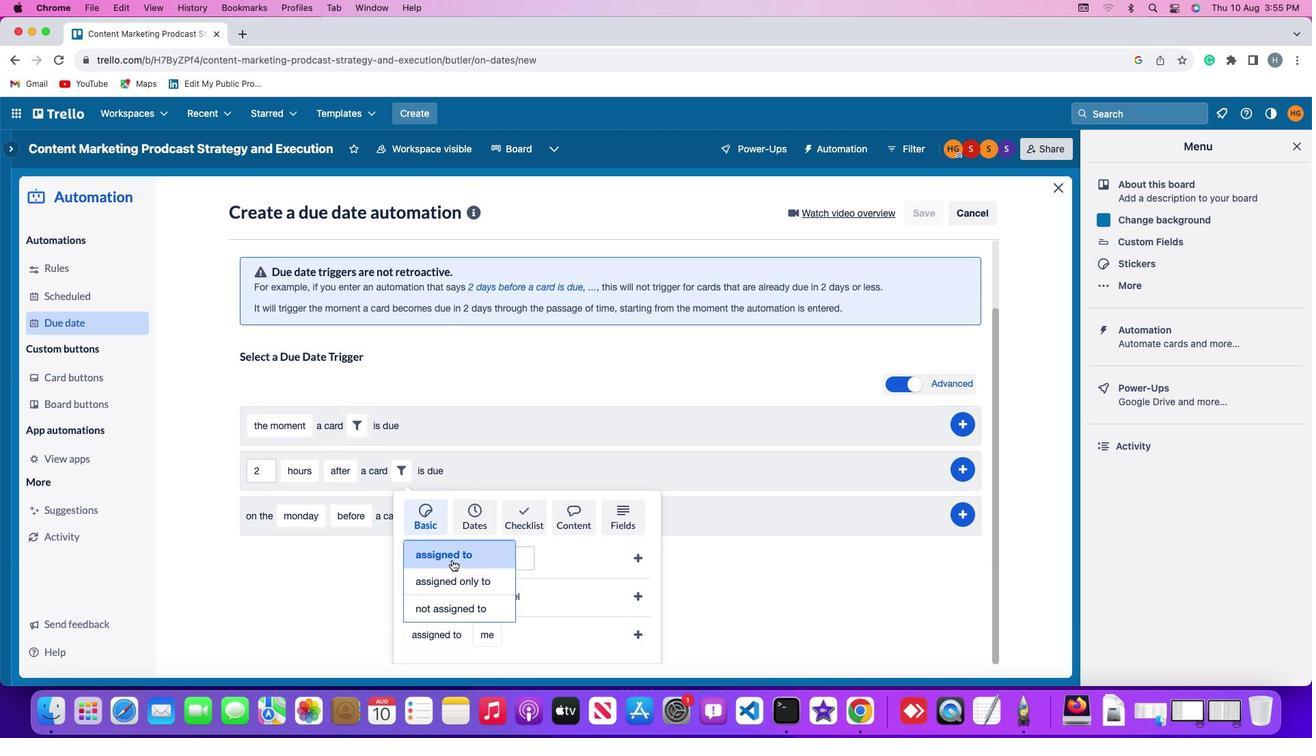 
Action: Mouse pressed left at (443, 569)
Screenshot: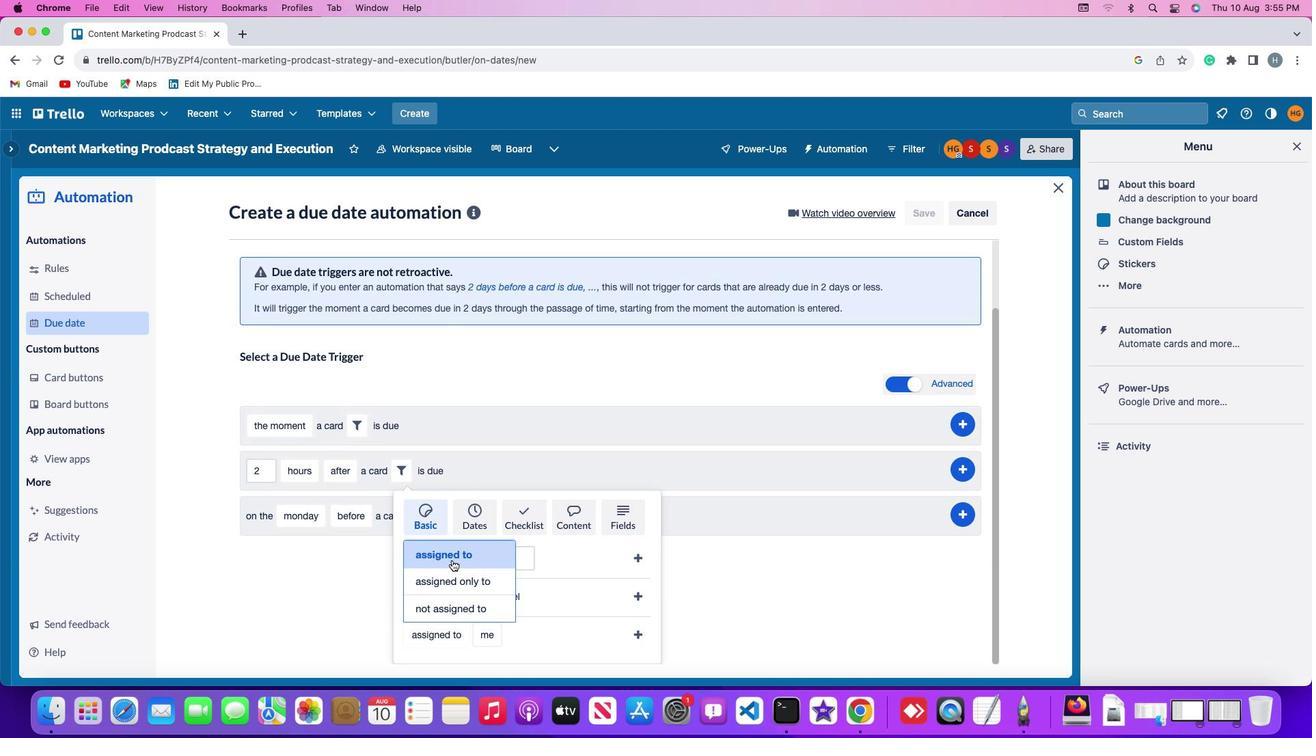 
Action: Mouse moved to (480, 636)
Screenshot: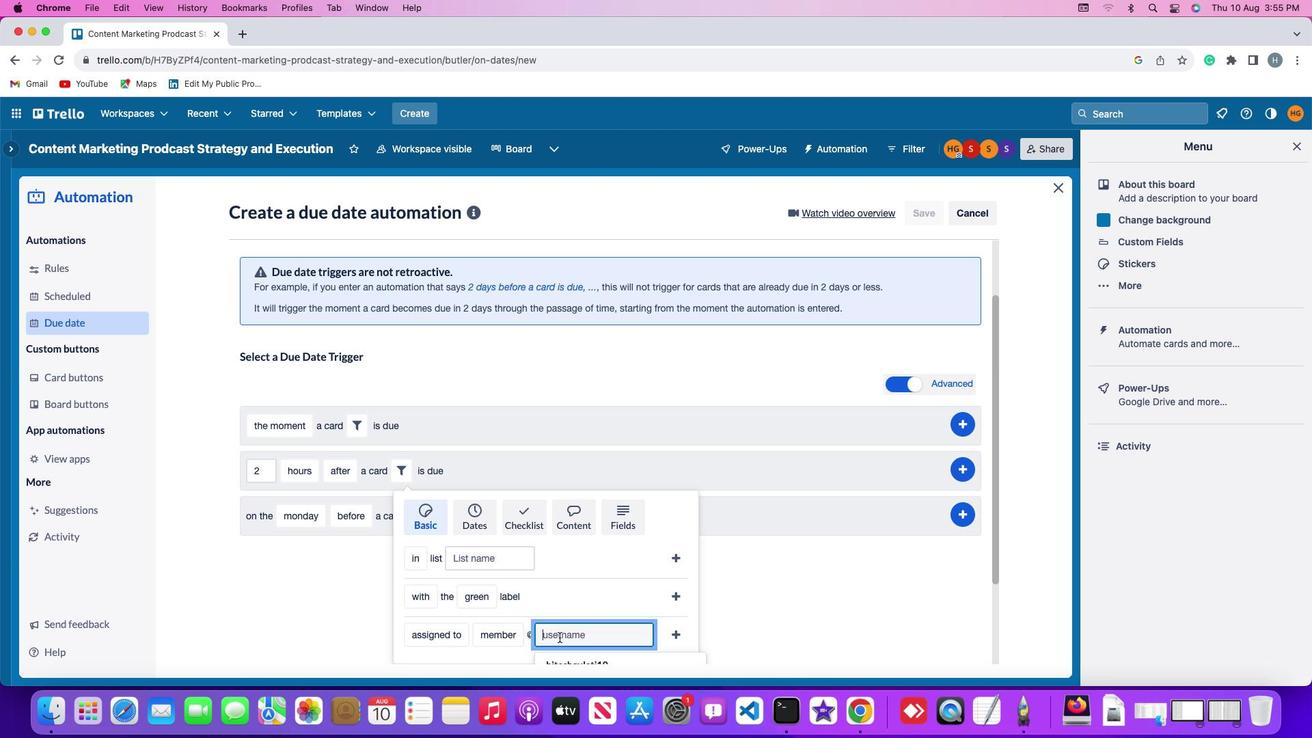 
Action: Mouse pressed left at (480, 636)
Screenshot: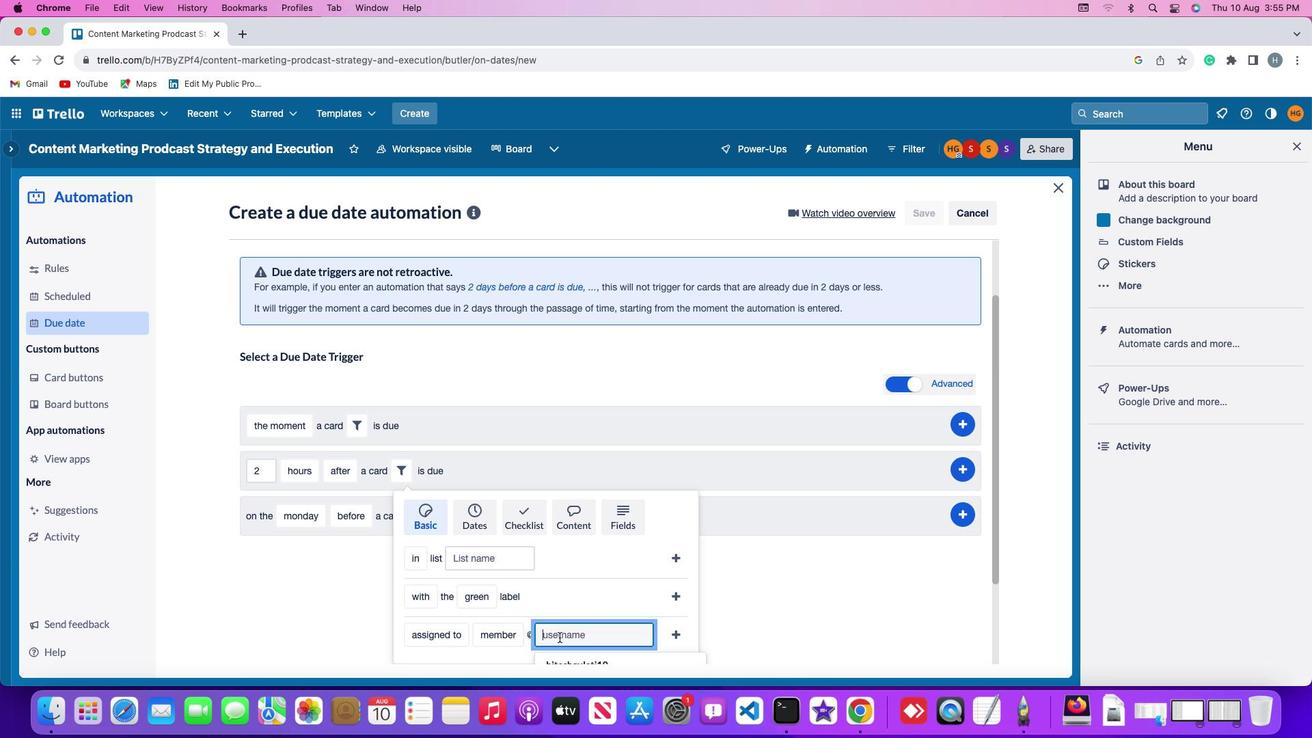 
Action: Mouse moved to (505, 617)
Screenshot: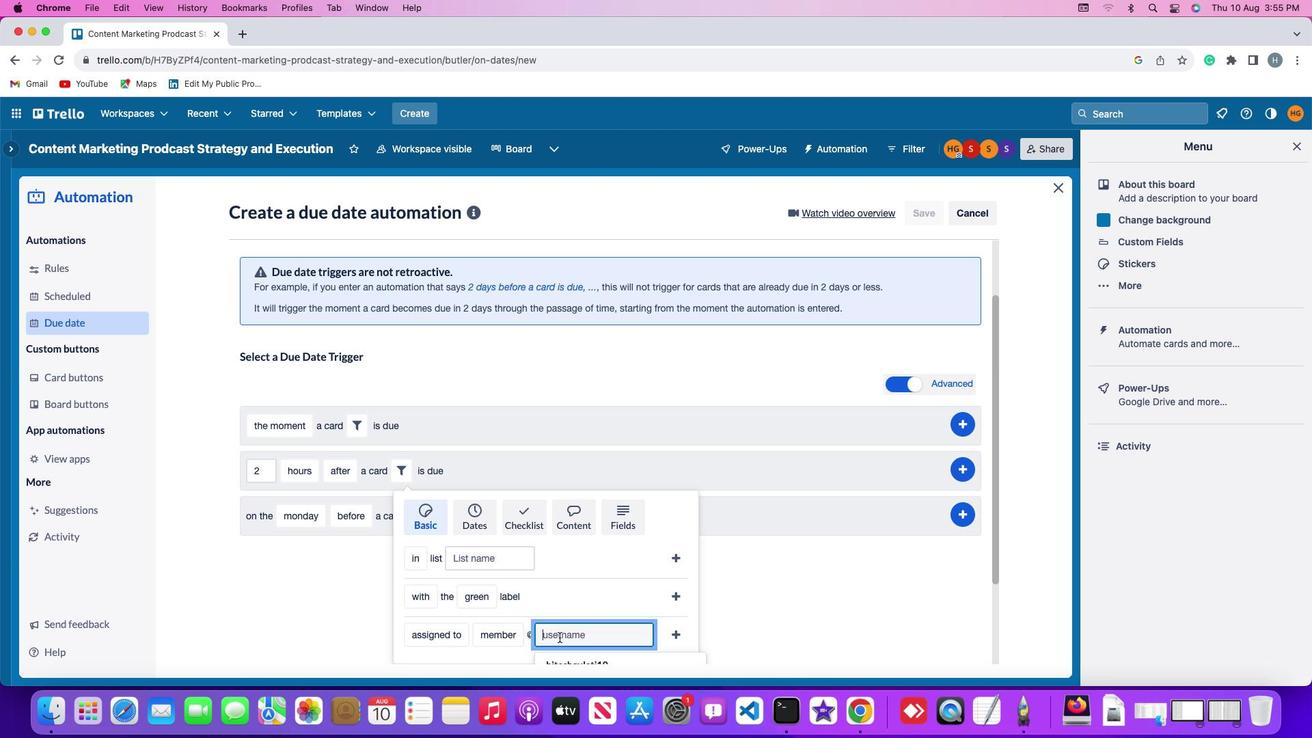 
Action: Mouse pressed left at (505, 617)
Screenshot: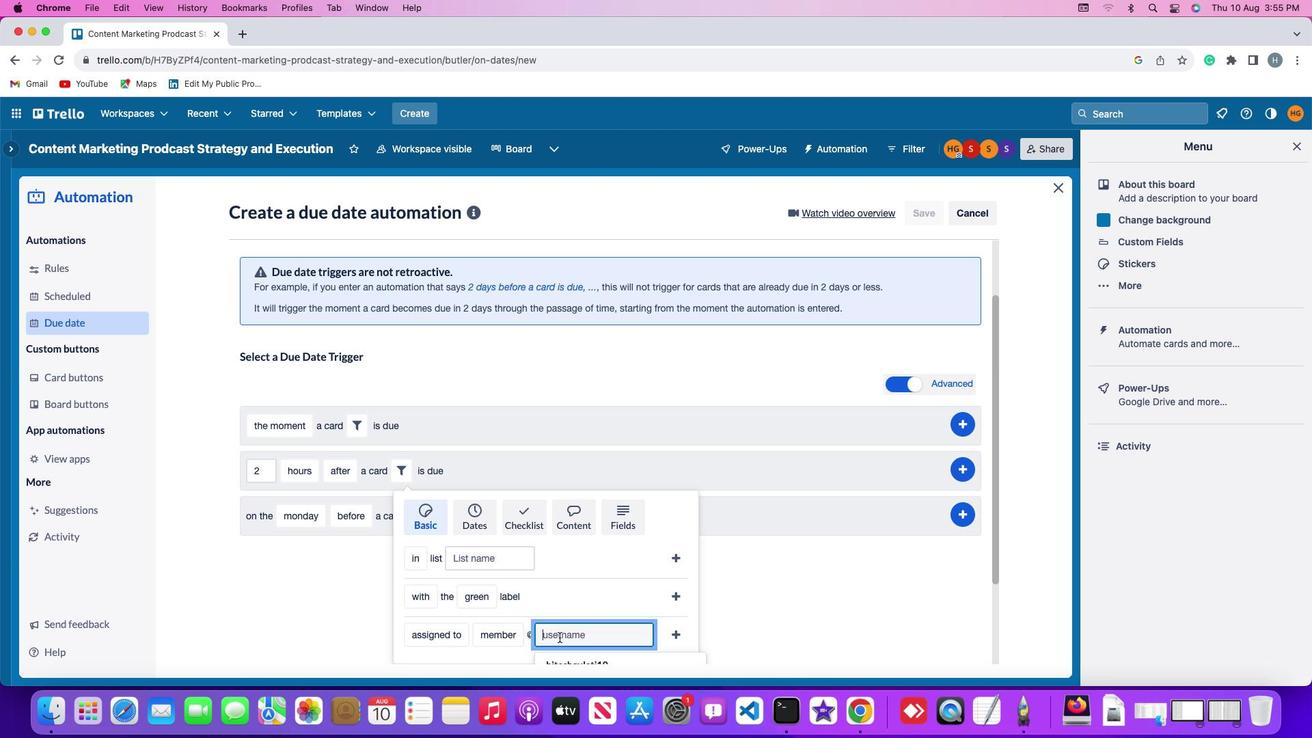 
Action: Mouse moved to (510, 622)
Screenshot: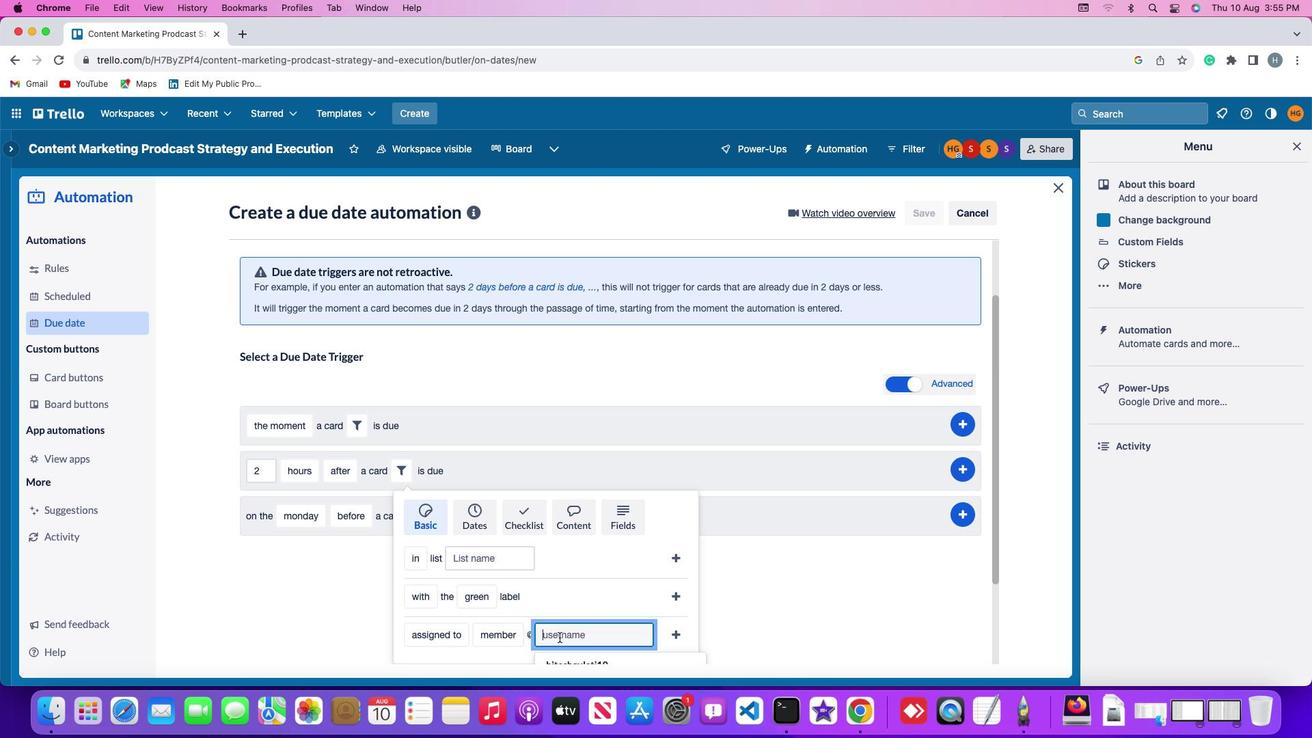 
Action: Key pressed 'a''r''y''a''n'
Screenshot: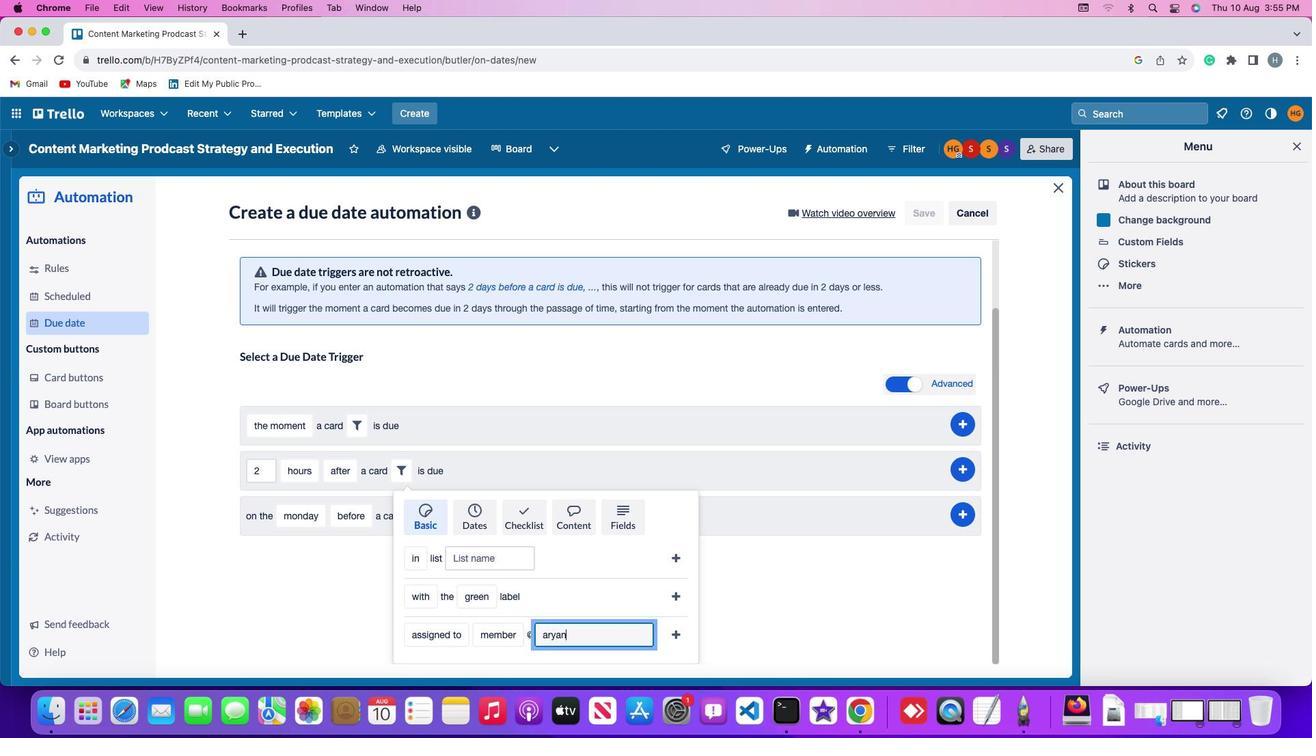 
Action: Mouse moved to (697, 644)
Screenshot: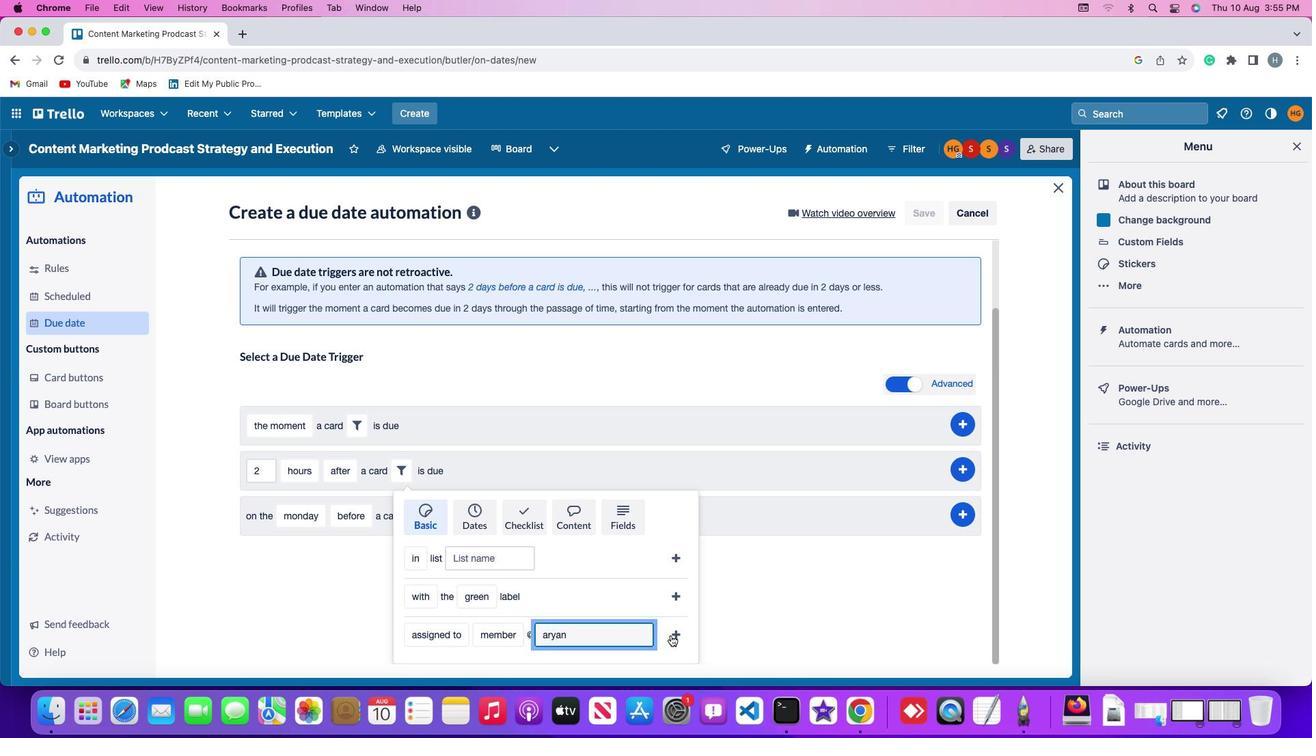 
Action: Mouse pressed left at (697, 644)
Screenshot: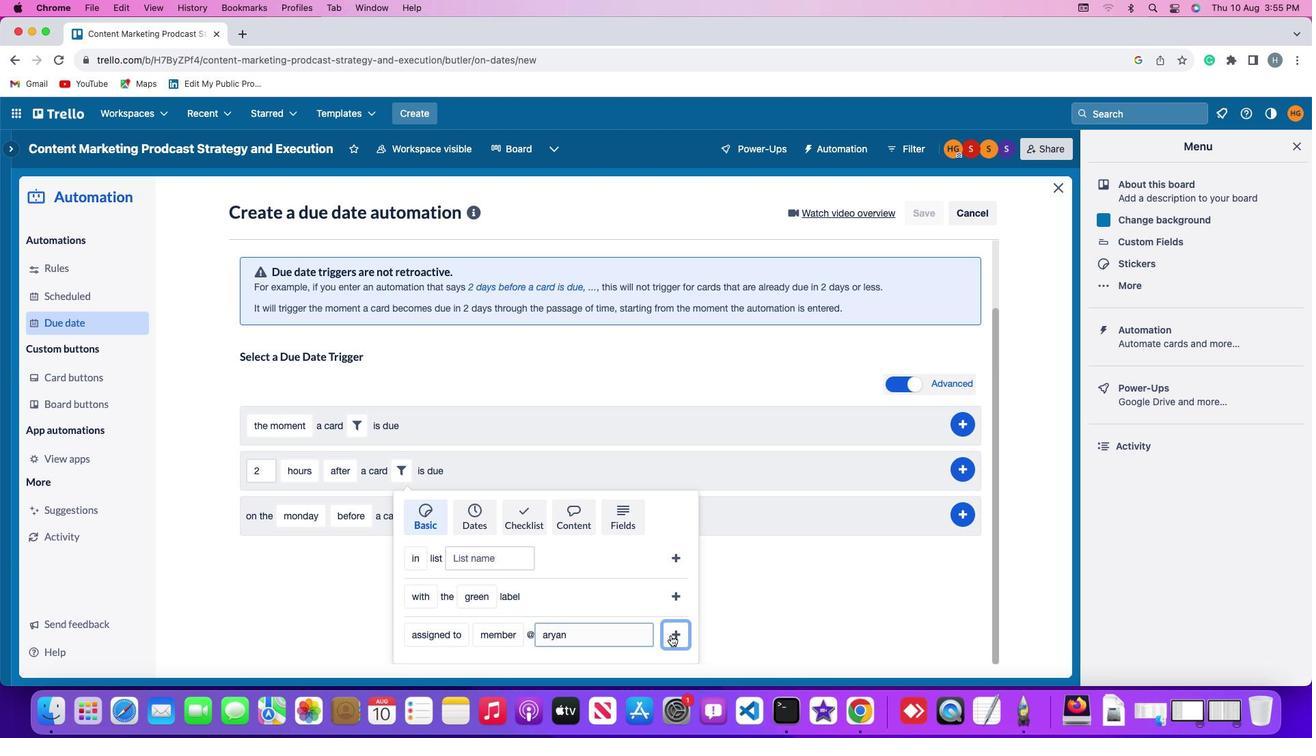 
Action: Mouse moved to (1044, 556)
Screenshot: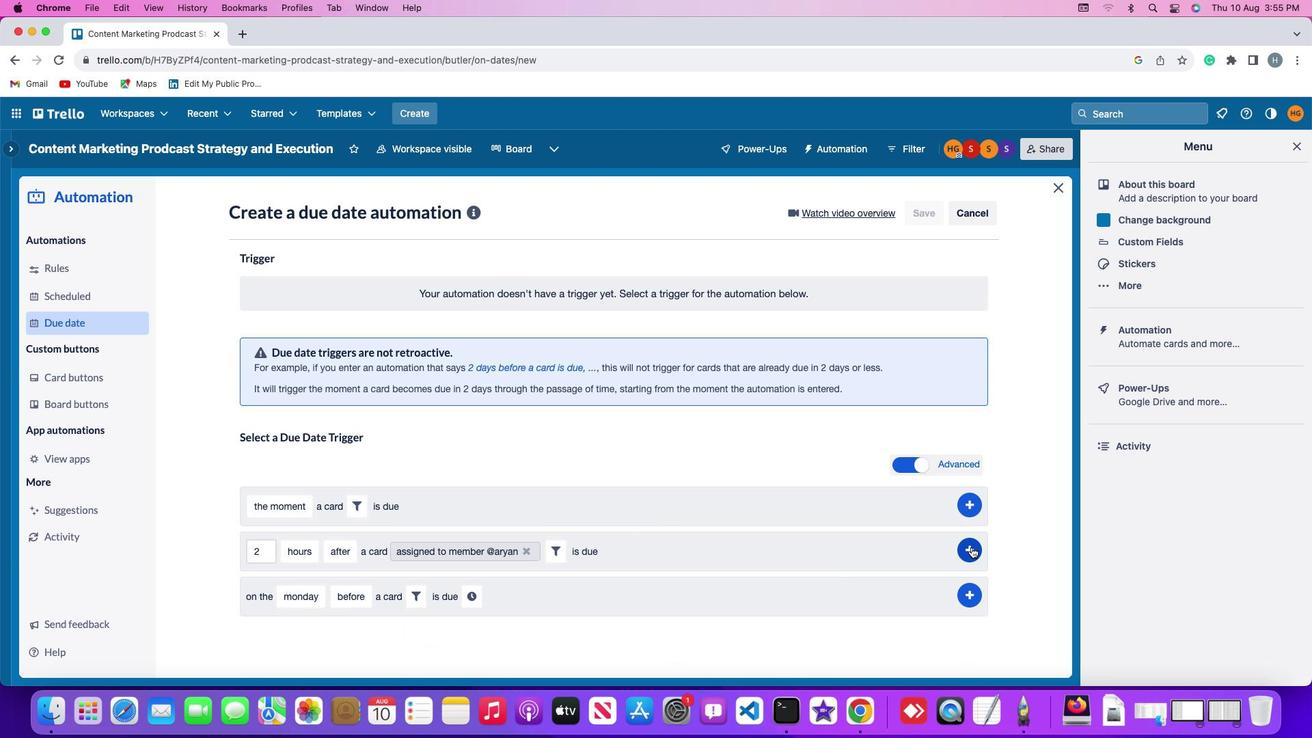 
Action: Mouse pressed left at (1044, 556)
Screenshot: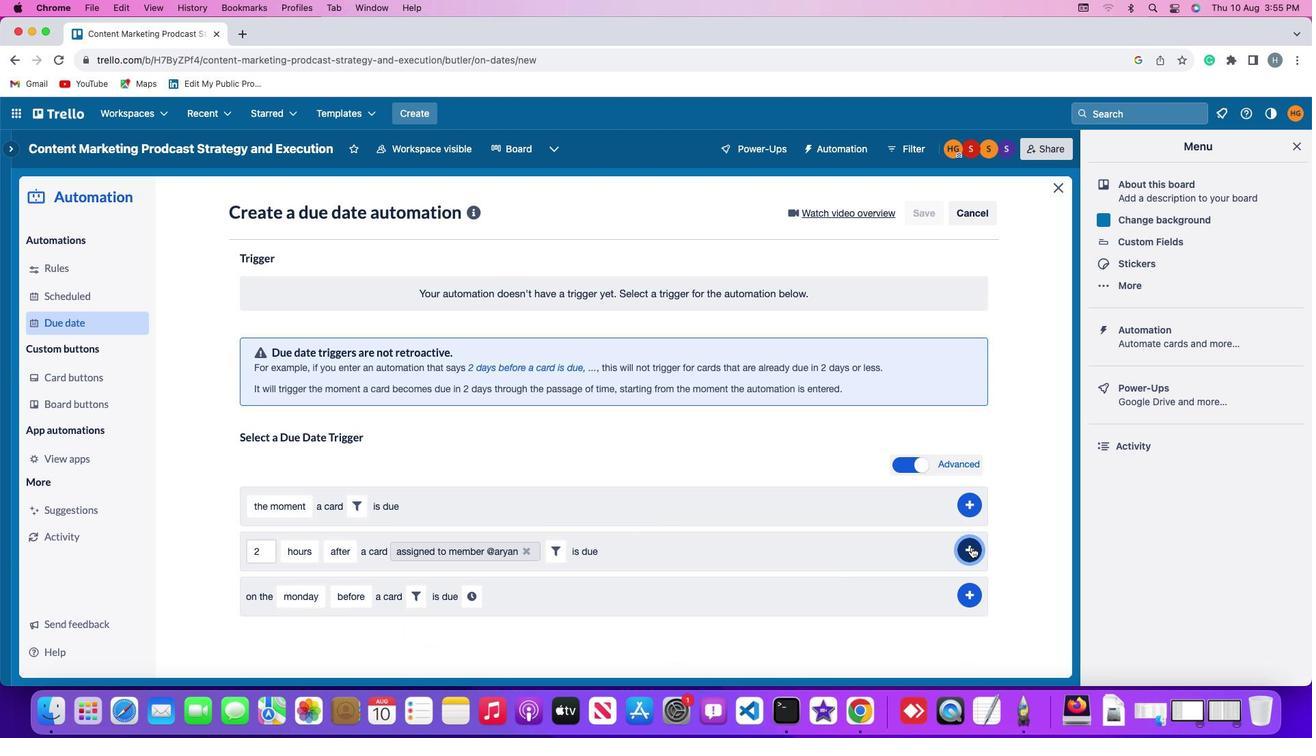 
Action: Mouse moved to (1113, 459)
Screenshot: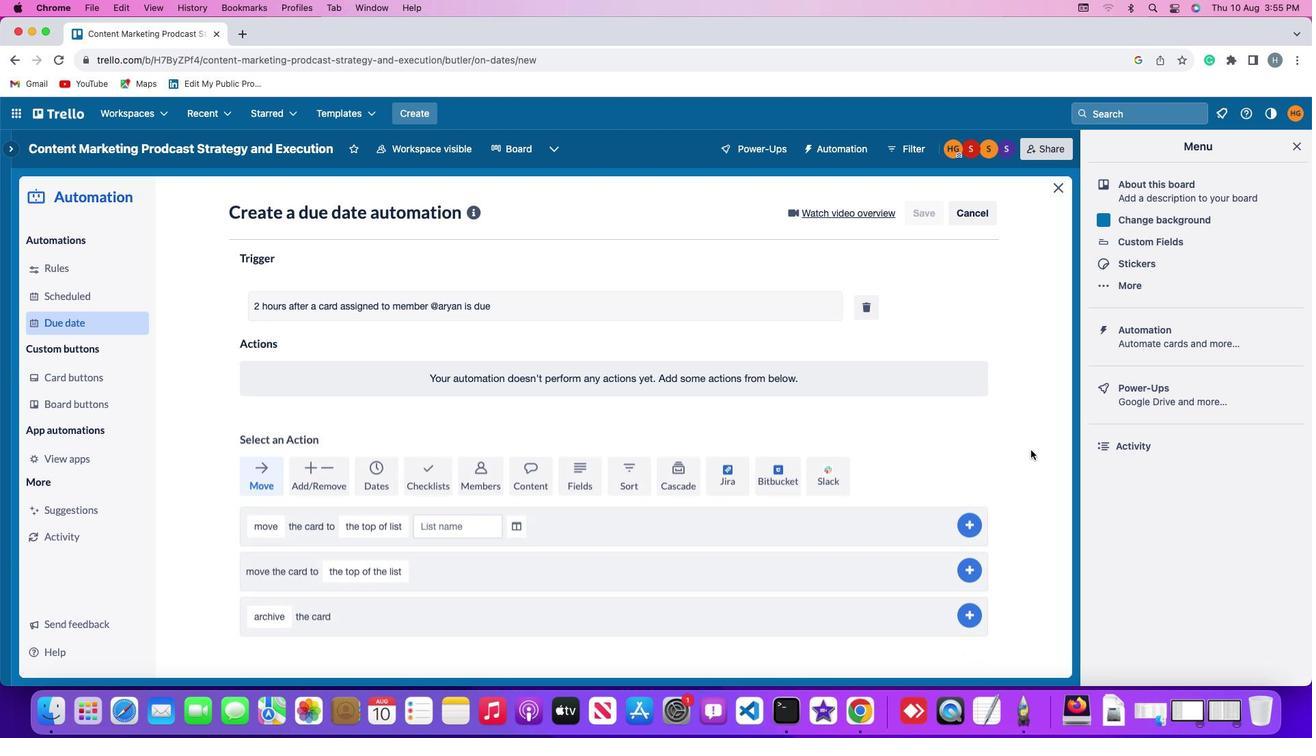 
